 Task: Look for space in Kafr Şaqr, Egypt from 22nd June, 2023 to 30th June, 2023 for 2 adults in price range Rs.7000 to Rs.15000. Place can be entire place with 1  bedroom having 1 bed and 1 bathroom. Property type can be house, flat, guest house, hotel. Booking option can be shelf check-in. Required host language is English.
Action: Mouse moved to (488, 99)
Screenshot: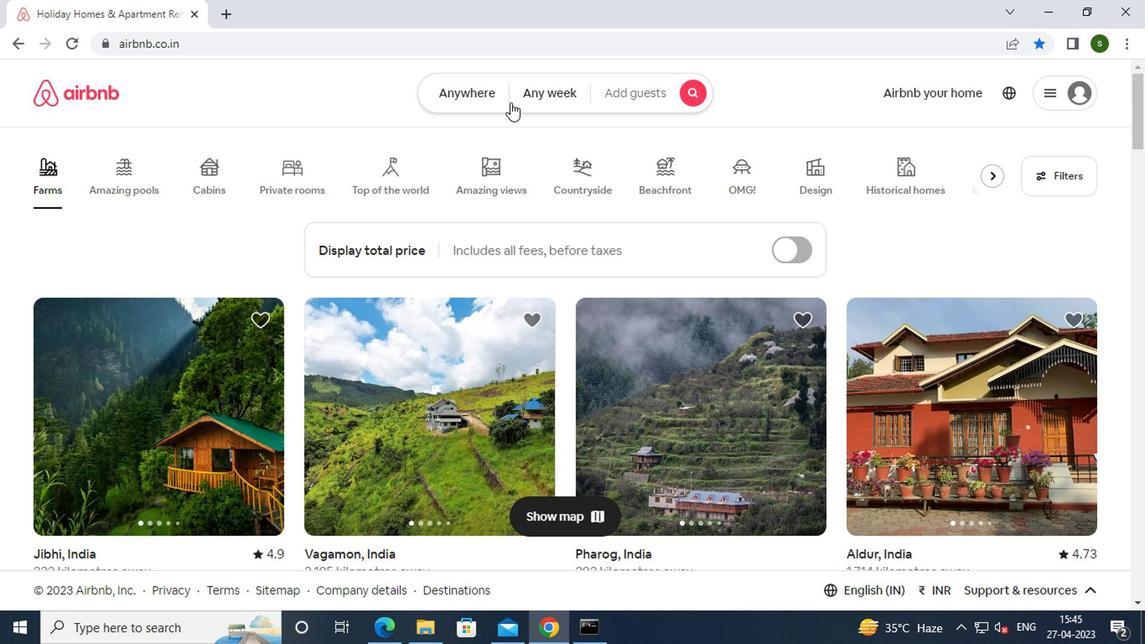 
Action: Mouse pressed left at (488, 99)
Screenshot: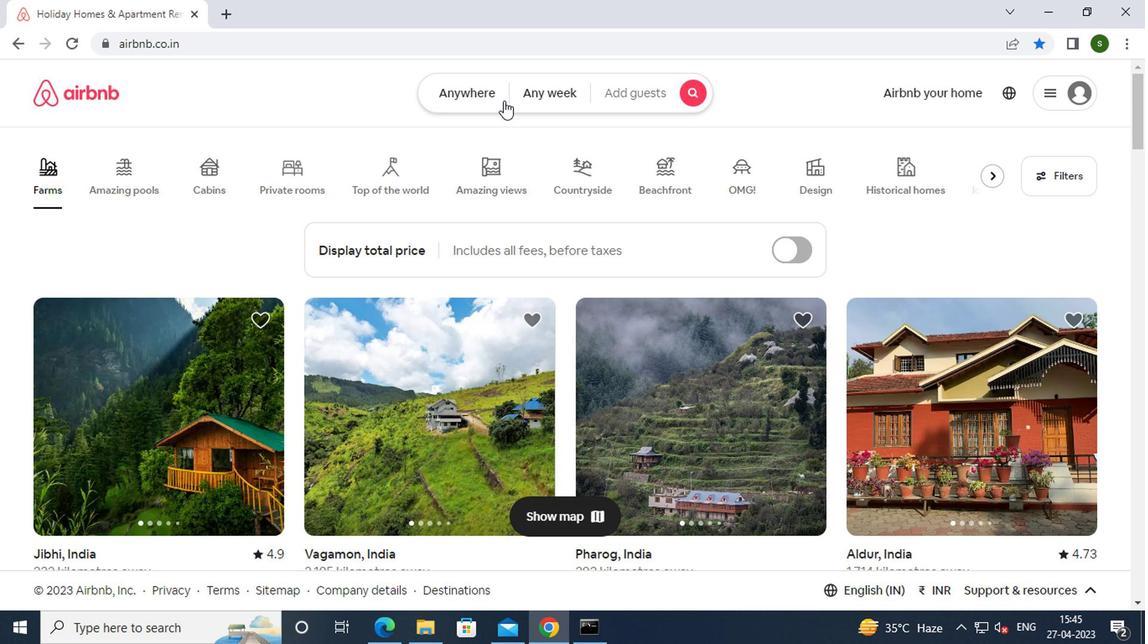 
Action: Mouse moved to (406, 156)
Screenshot: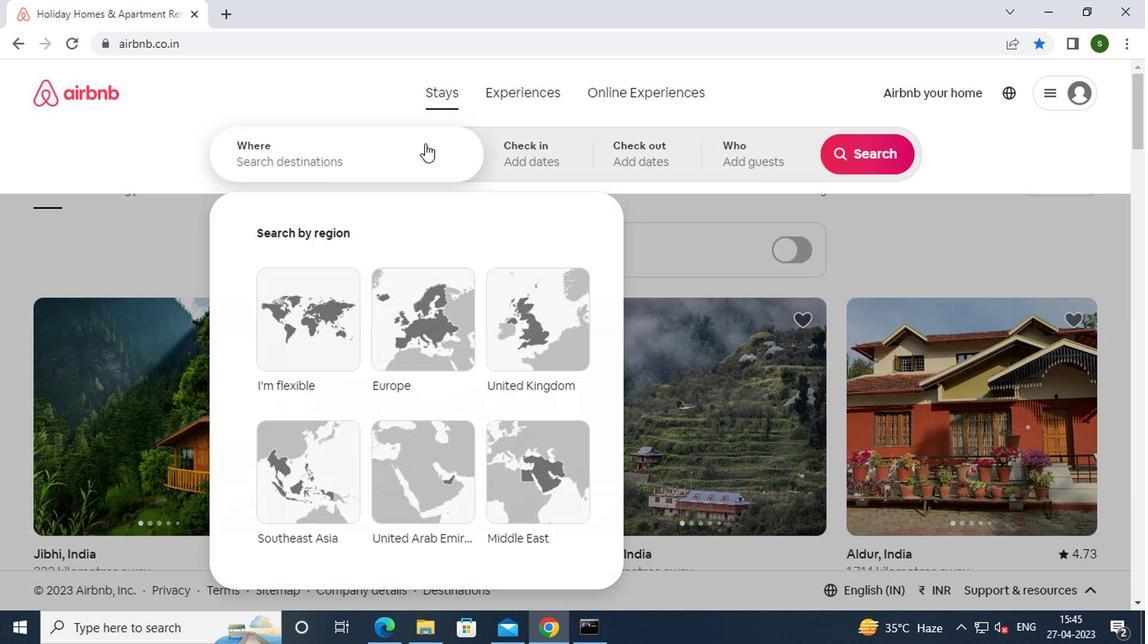 
Action: Mouse pressed left at (406, 156)
Screenshot: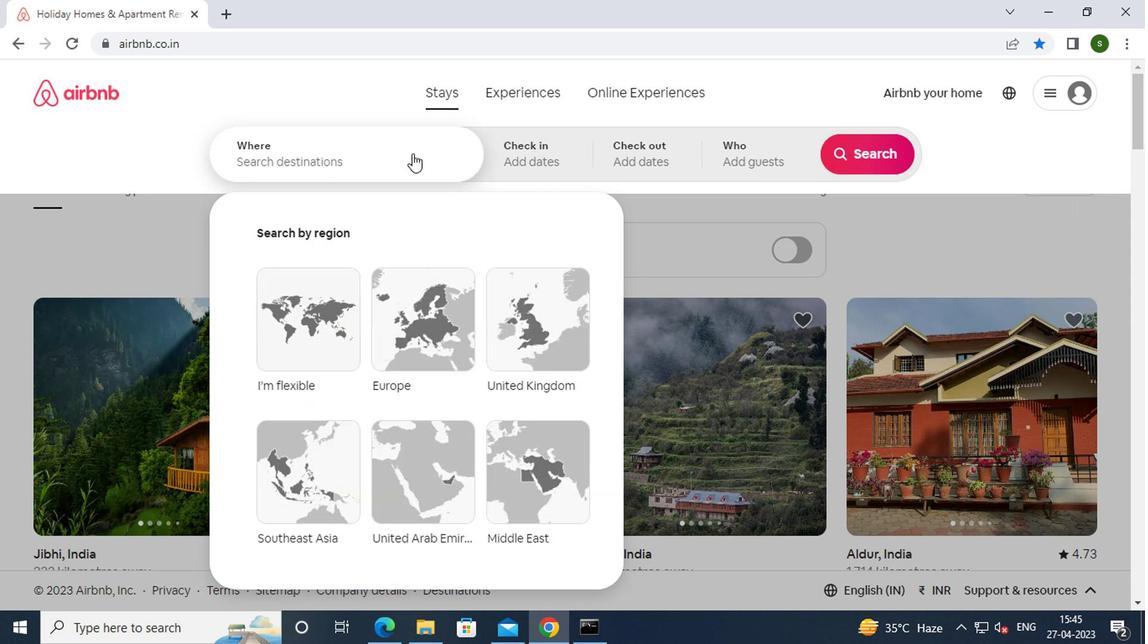 
Action: Key pressed k<Key.caps_lock>afr<Key.space><Key.caps_lock>s<Key.caps_lock>aqr
Screenshot: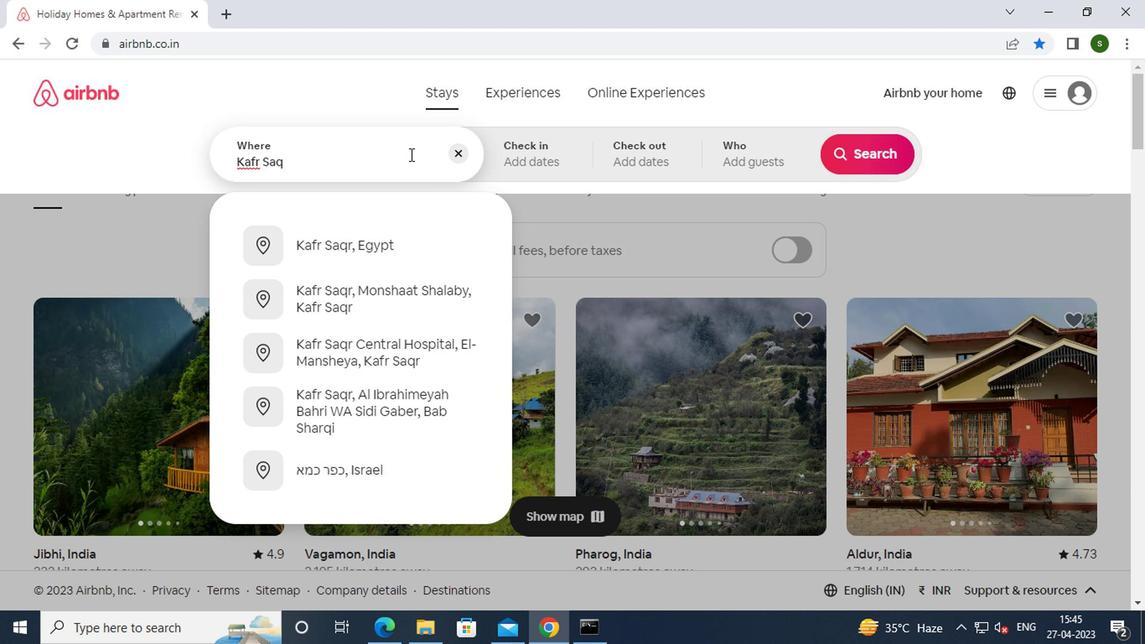 
Action: Mouse moved to (451, 250)
Screenshot: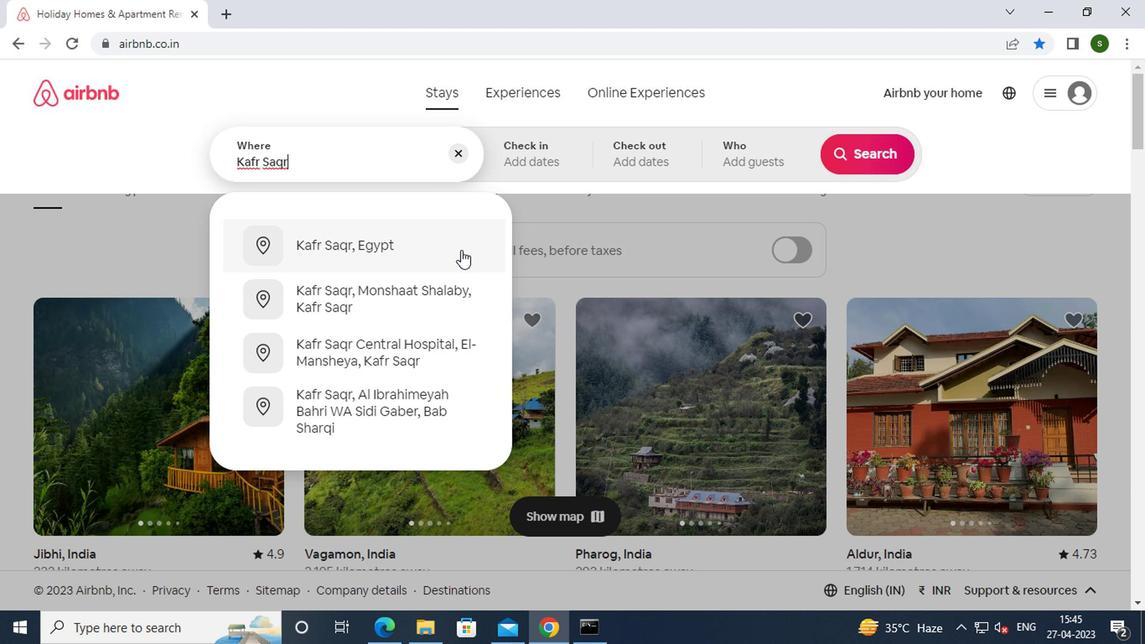 
Action: Mouse pressed left at (451, 250)
Screenshot: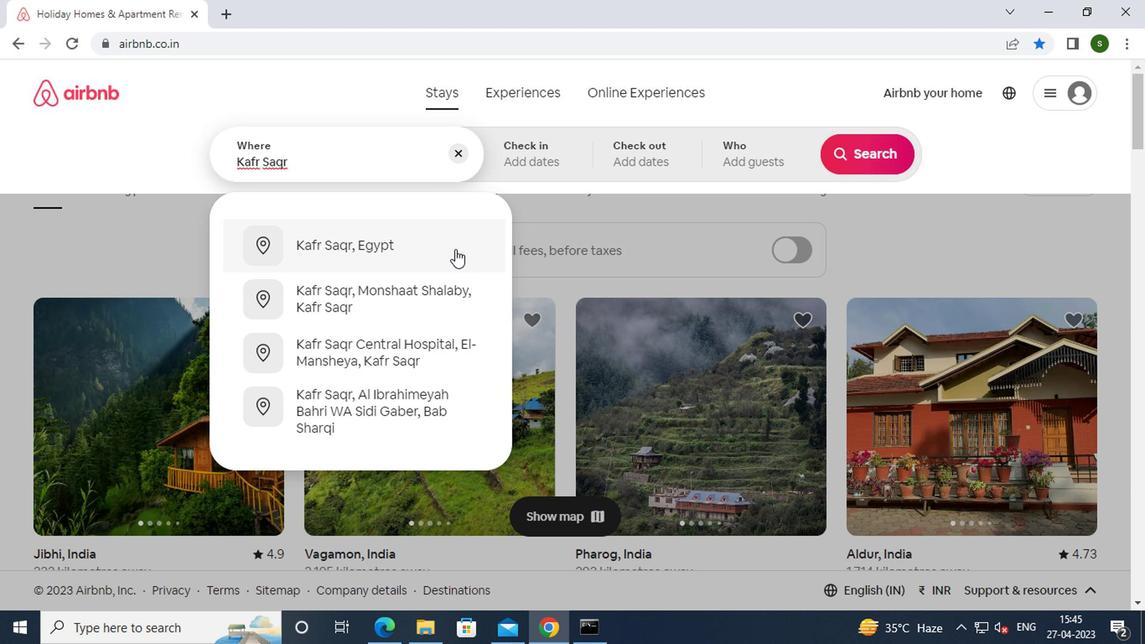 
Action: Mouse moved to (855, 283)
Screenshot: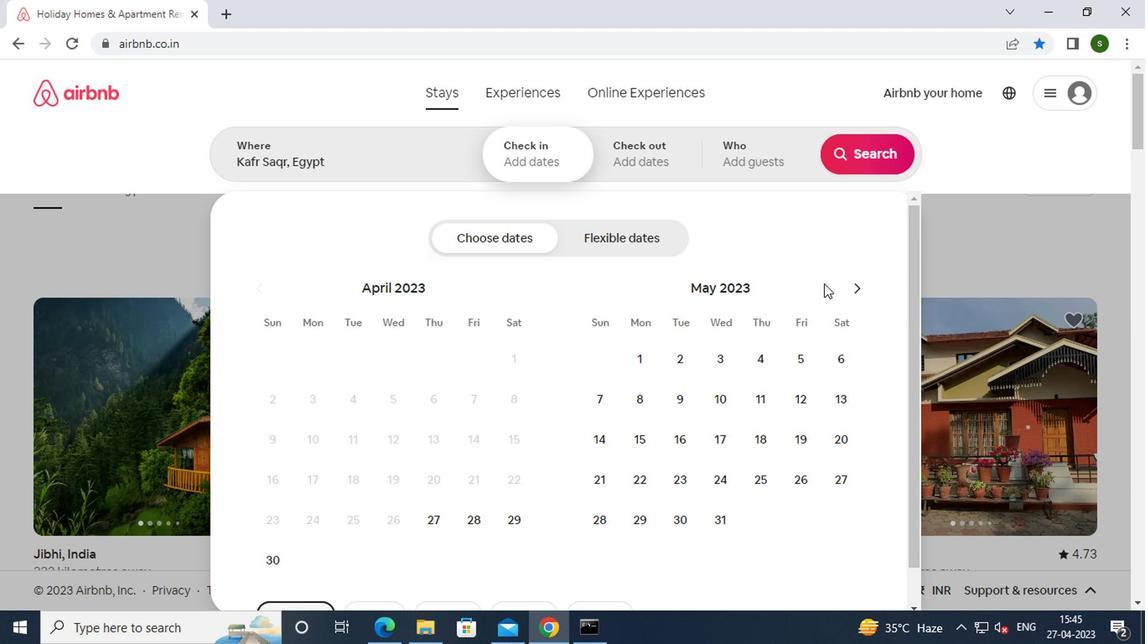 
Action: Mouse pressed left at (855, 283)
Screenshot: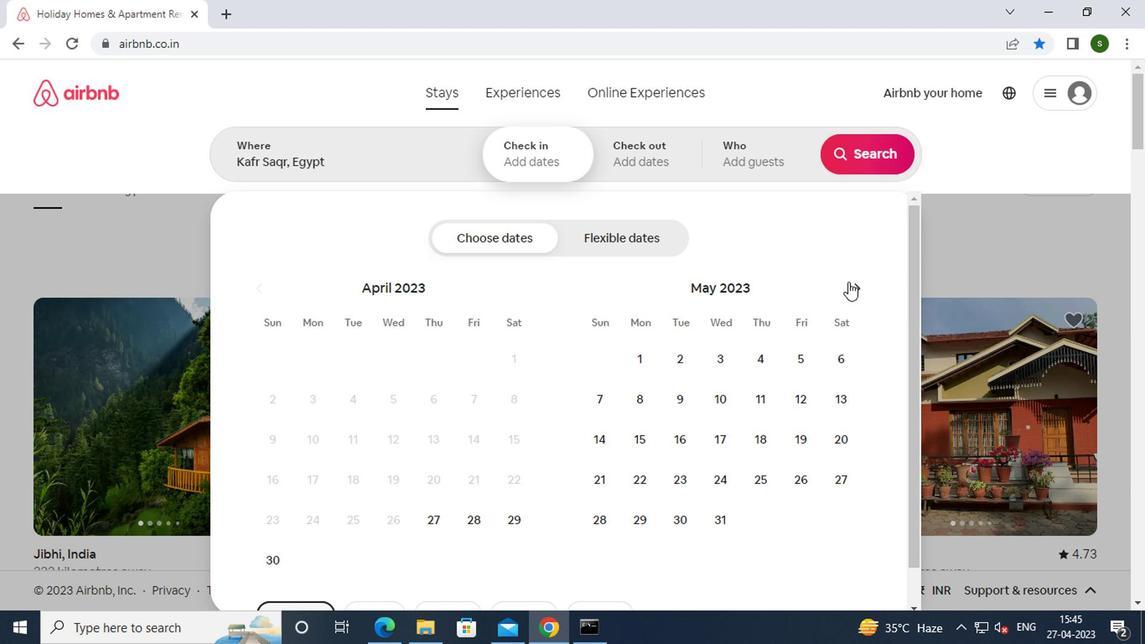 
Action: Mouse moved to (762, 473)
Screenshot: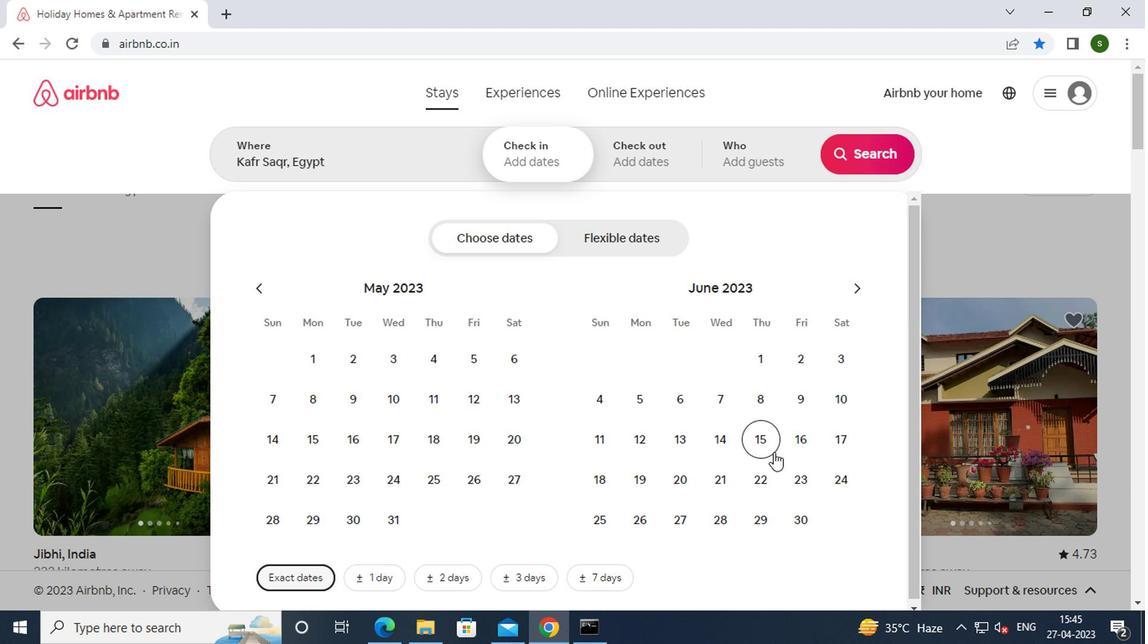 
Action: Mouse pressed left at (762, 473)
Screenshot: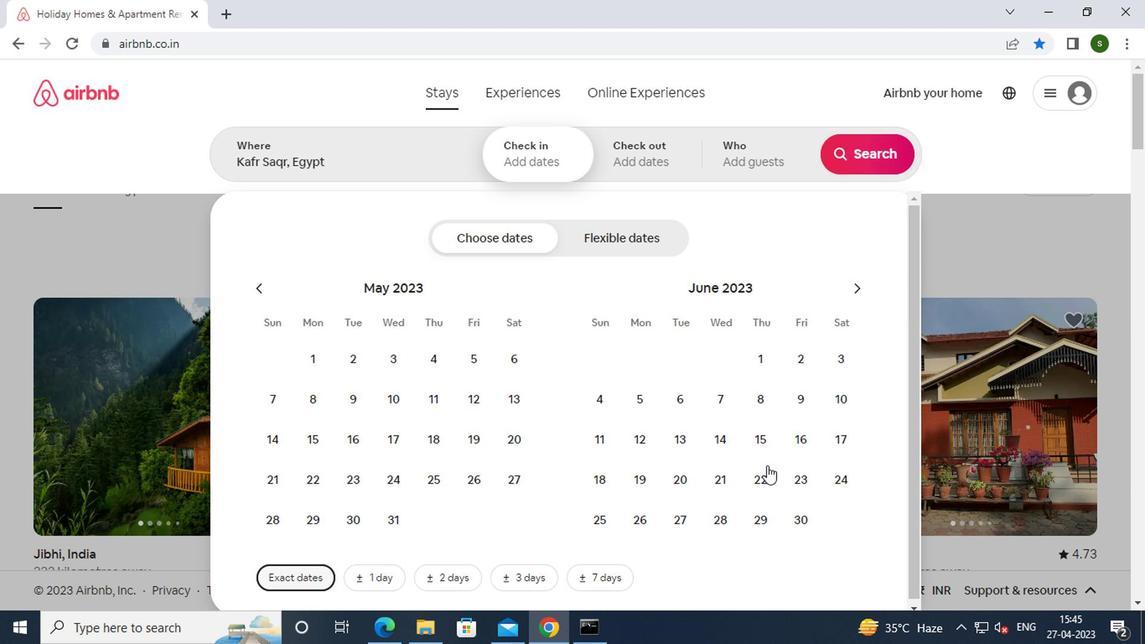 
Action: Mouse moved to (803, 517)
Screenshot: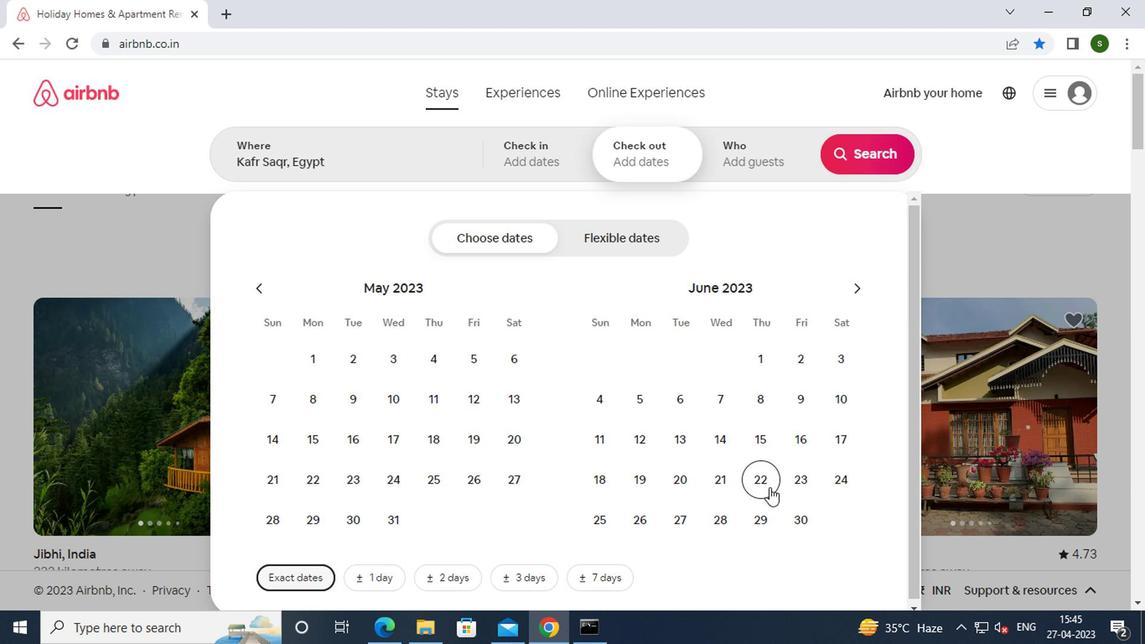 
Action: Mouse pressed left at (803, 517)
Screenshot: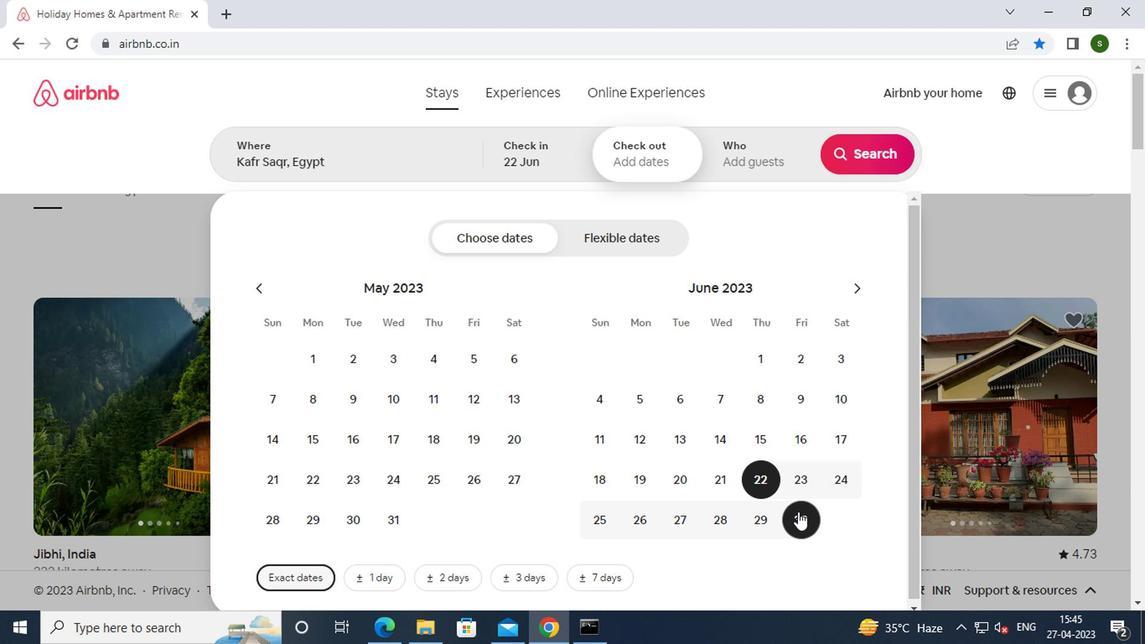 
Action: Mouse moved to (758, 162)
Screenshot: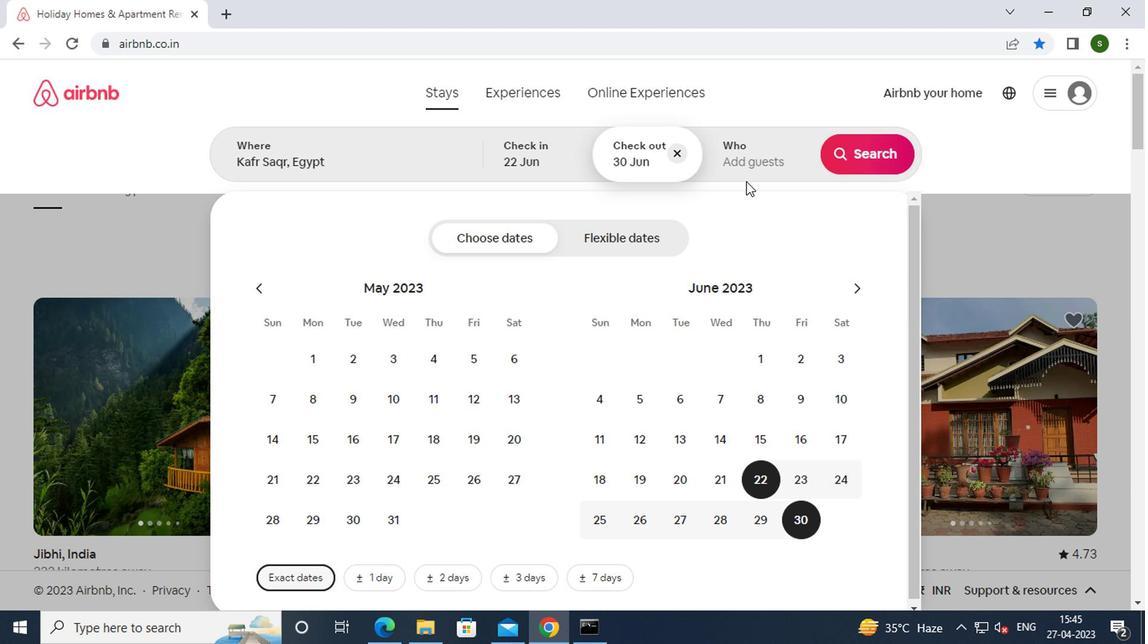 
Action: Mouse pressed left at (758, 162)
Screenshot: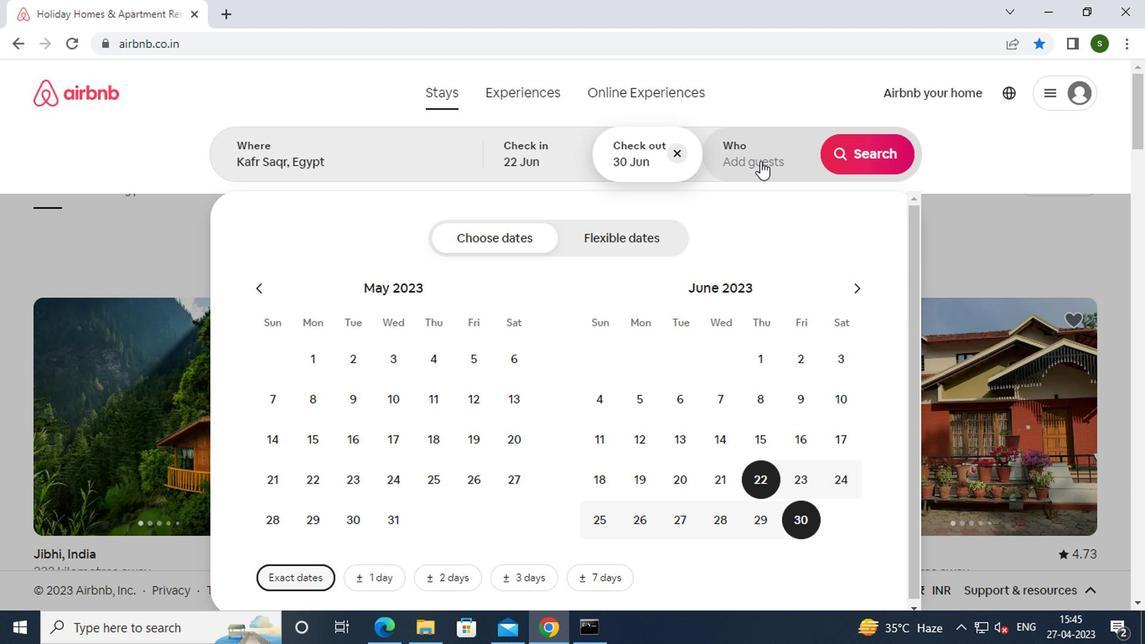
Action: Mouse moved to (878, 246)
Screenshot: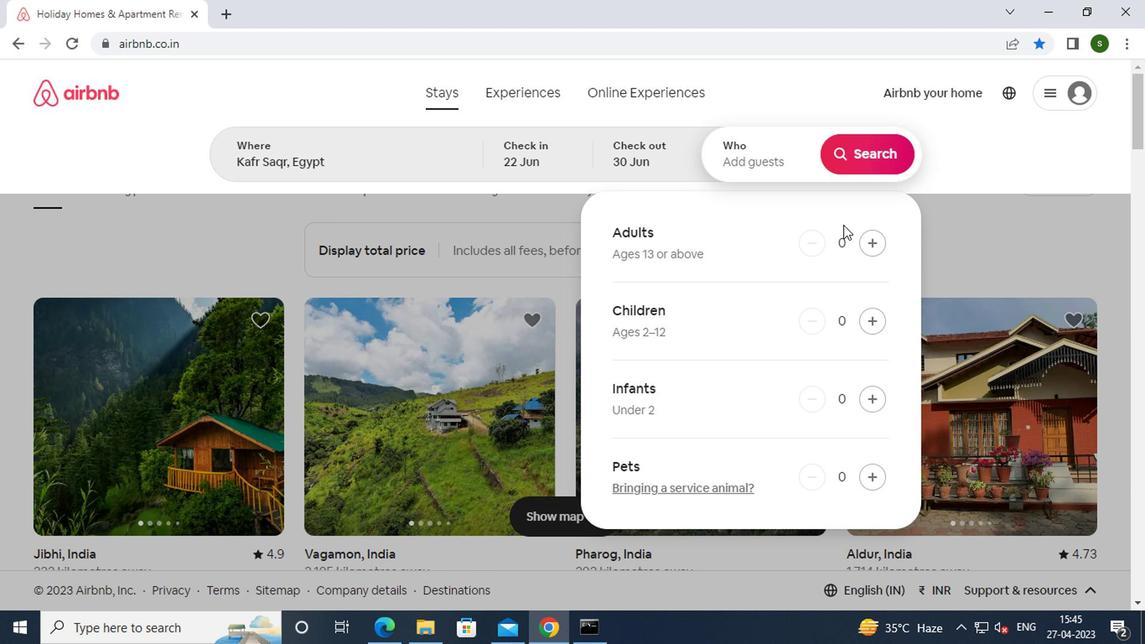 
Action: Mouse pressed left at (878, 246)
Screenshot: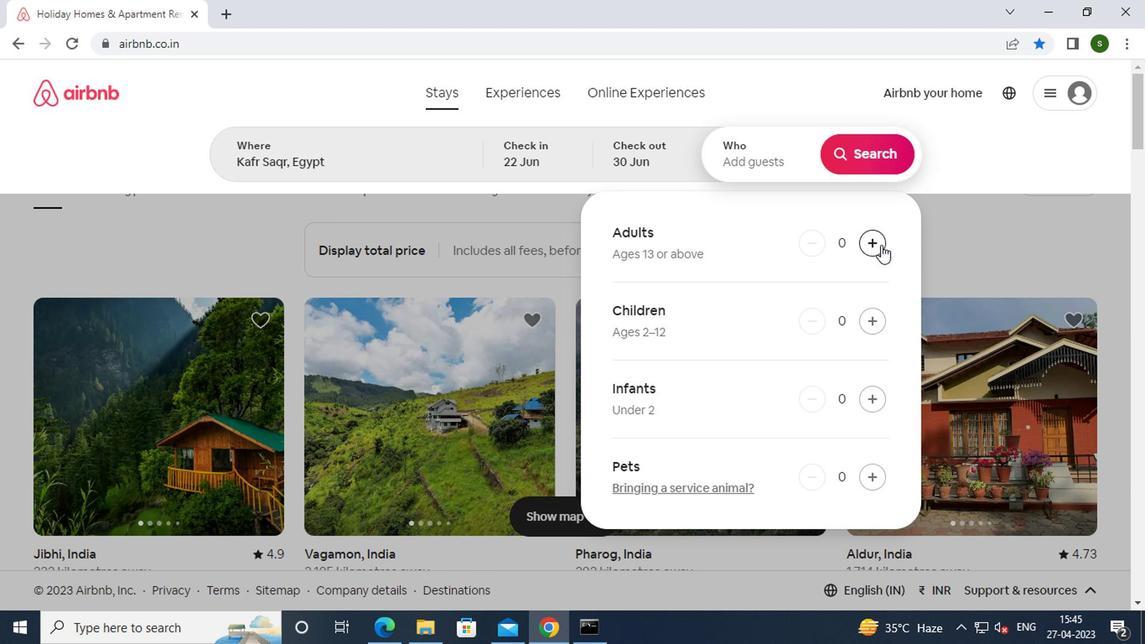 
Action: Mouse pressed left at (878, 246)
Screenshot: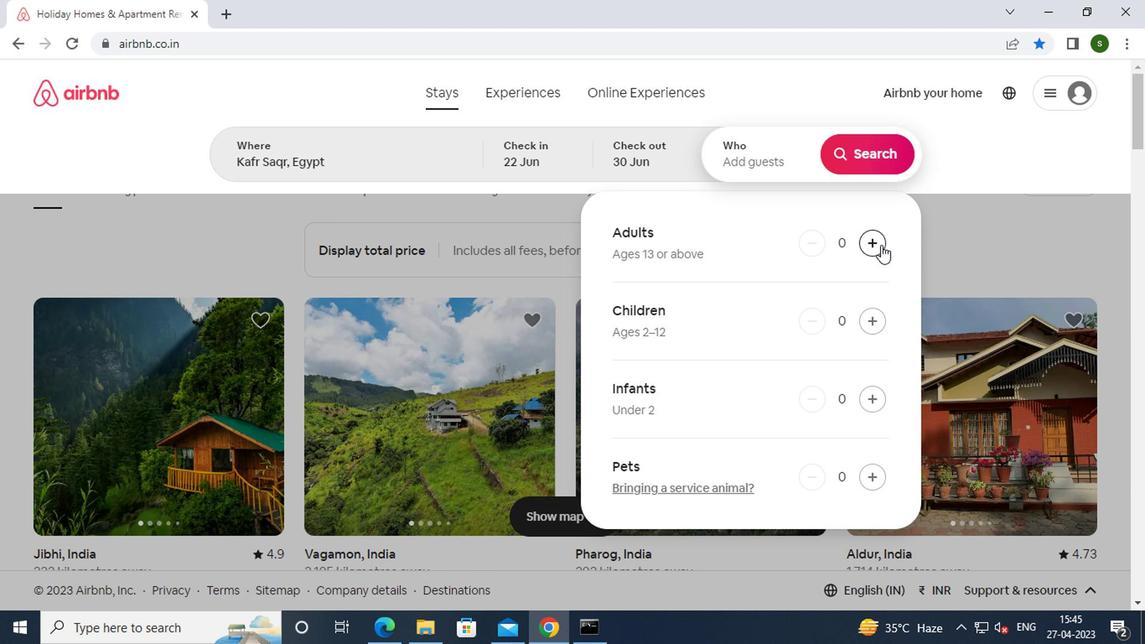 
Action: Mouse moved to (857, 142)
Screenshot: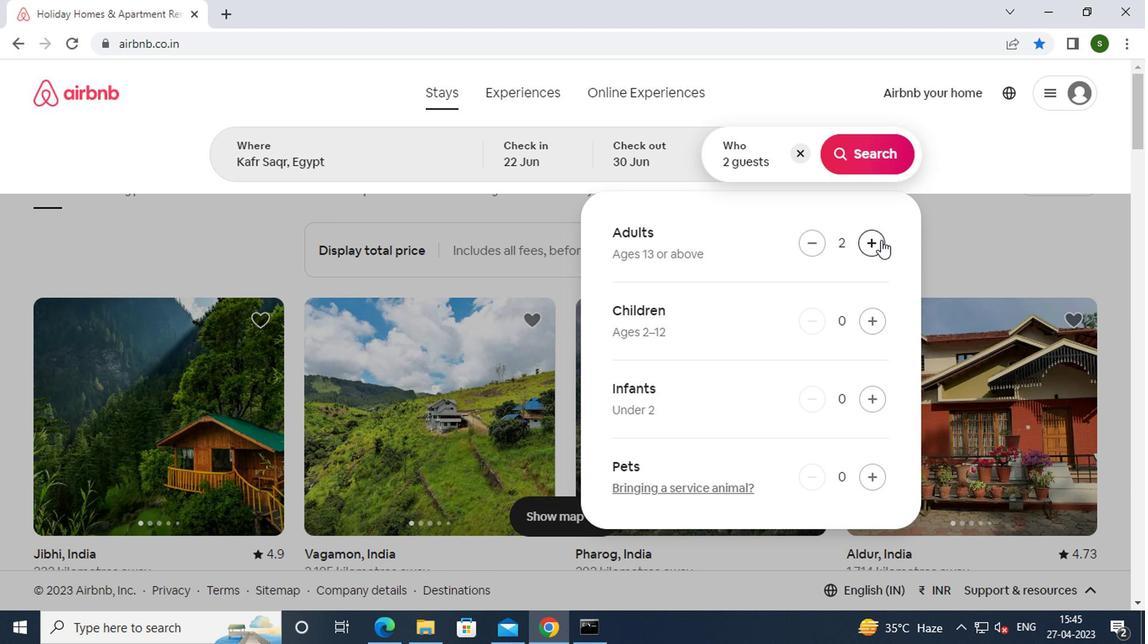 
Action: Mouse pressed left at (857, 142)
Screenshot: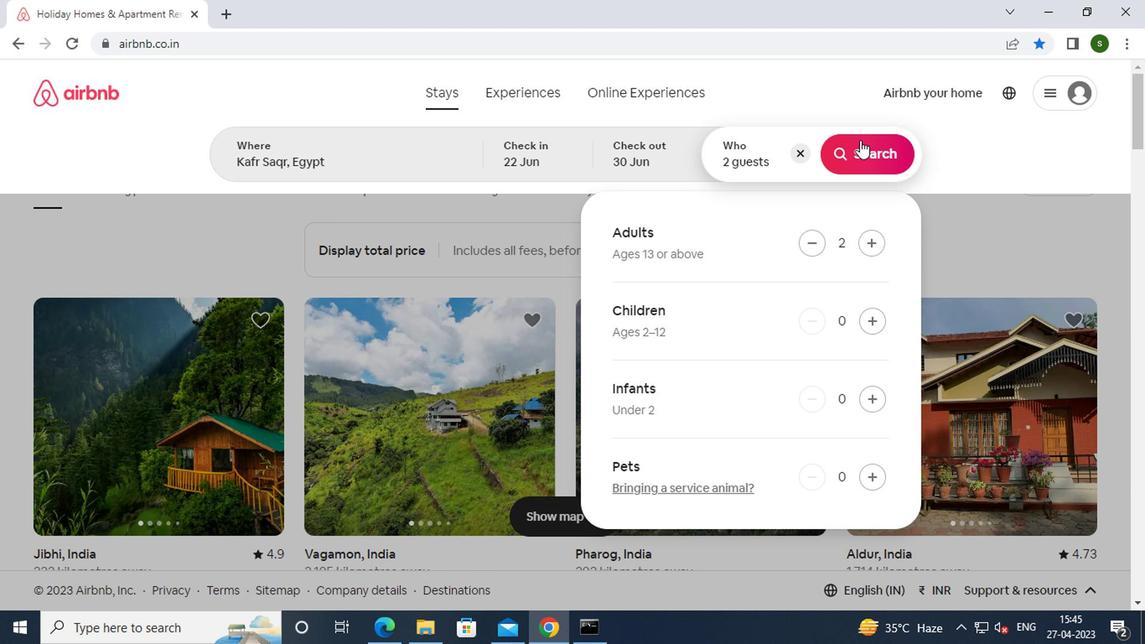 
Action: Mouse moved to (1052, 167)
Screenshot: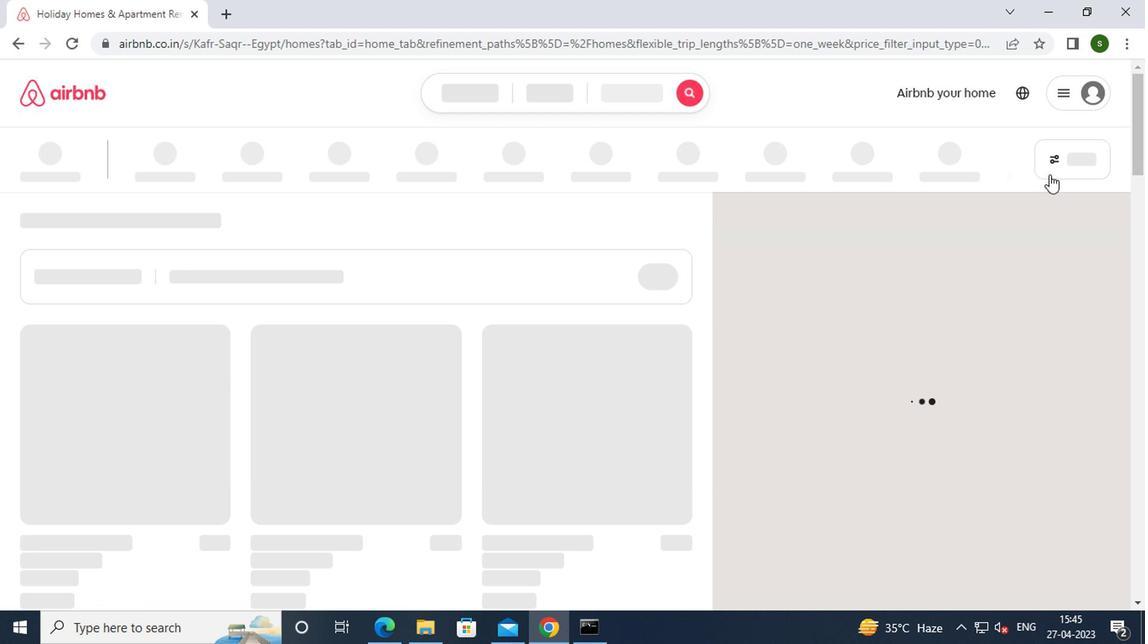 
Action: Mouse pressed left at (1052, 167)
Screenshot: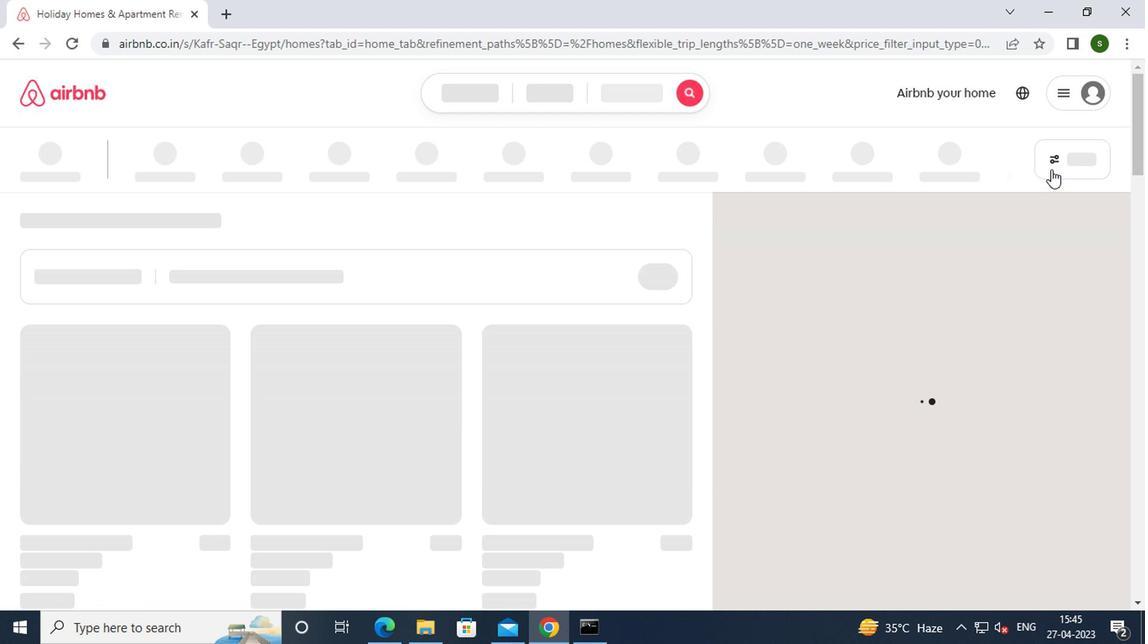 
Action: Mouse moved to (470, 365)
Screenshot: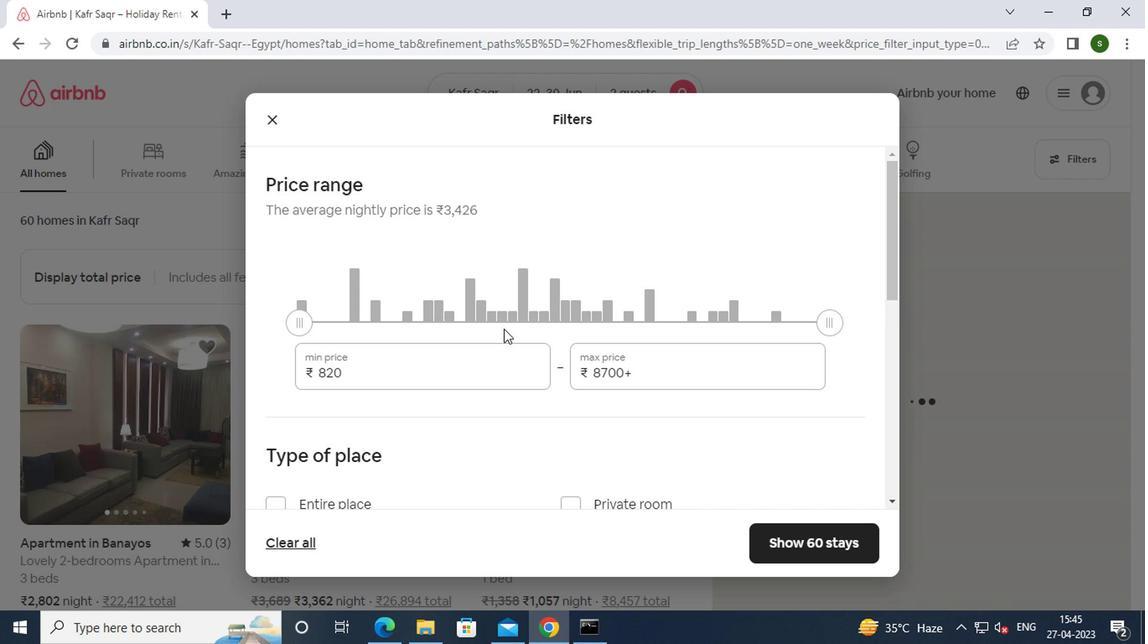 
Action: Mouse pressed left at (470, 365)
Screenshot: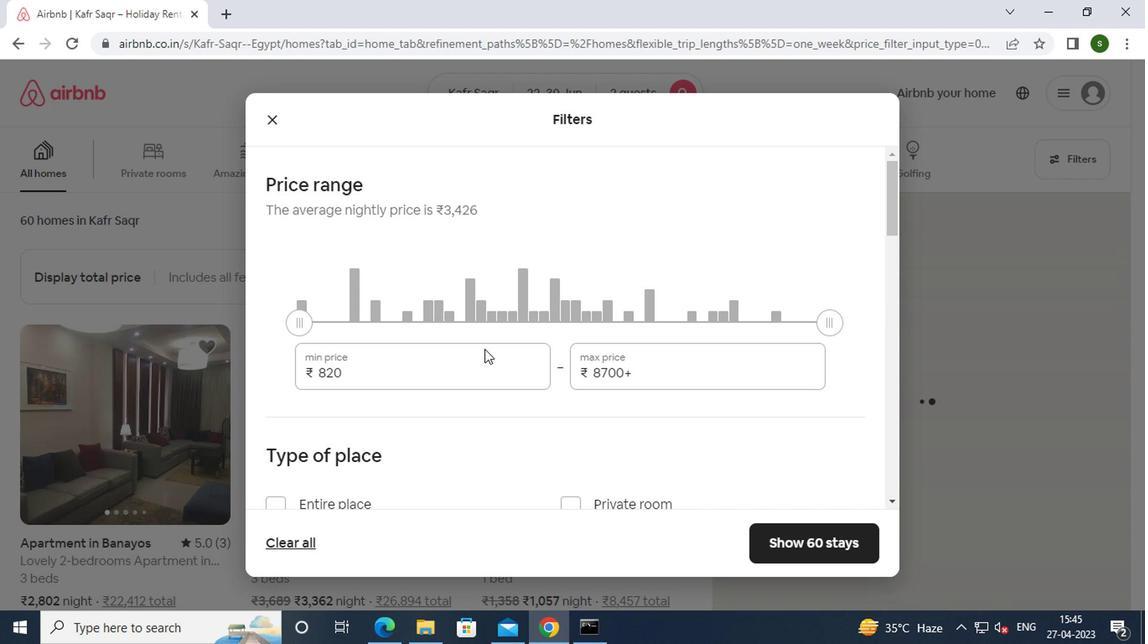 
Action: Key pressed <Key.backspace><Key.backspace><Key.backspace><Key.backspace><Key.backspace>7000
Screenshot: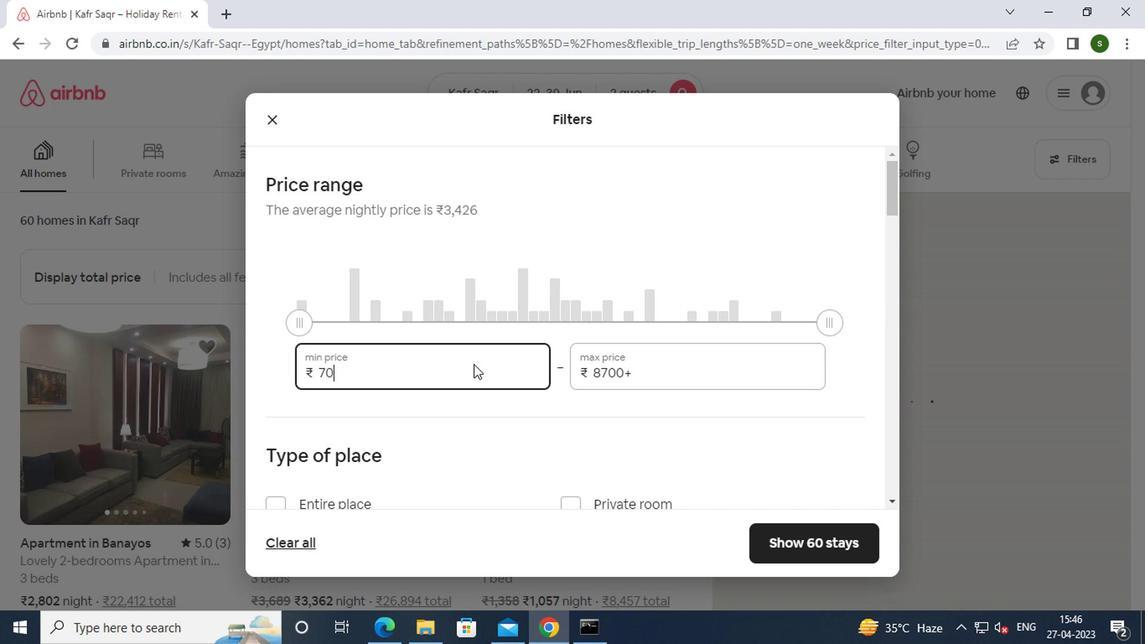 
Action: Mouse moved to (641, 372)
Screenshot: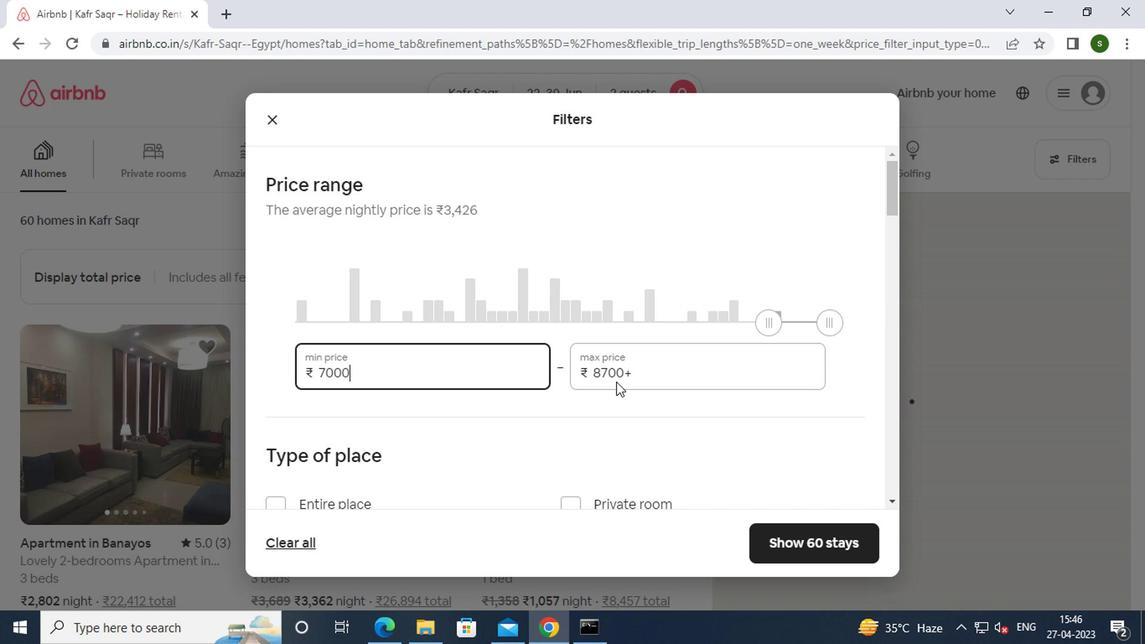
Action: Mouse pressed left at (641, 372)
Screenshot: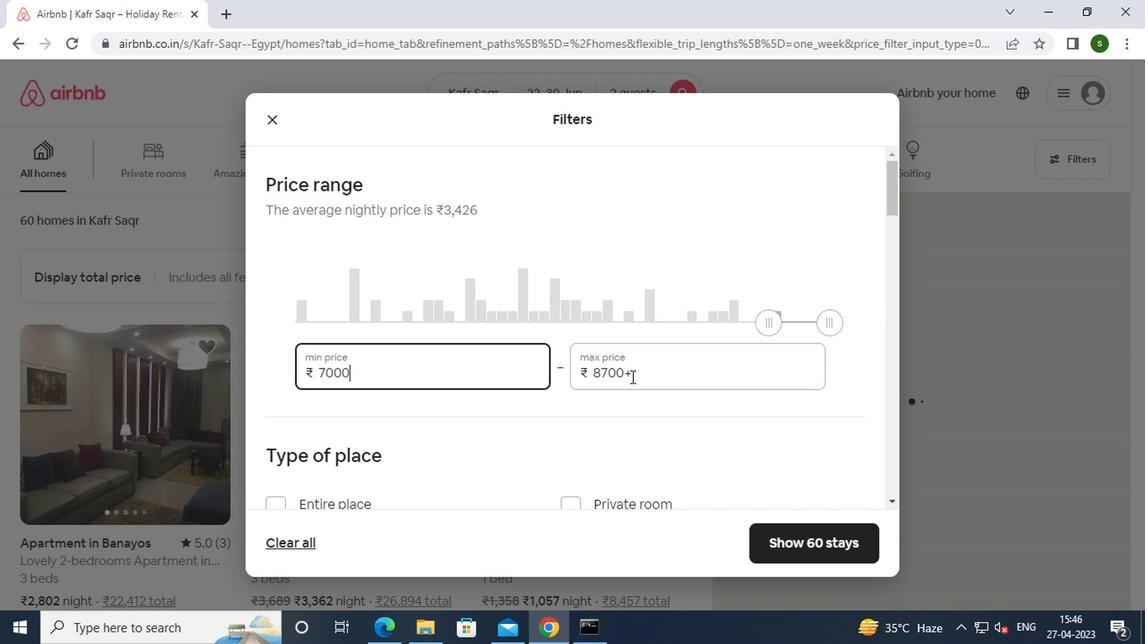 
Action: Key pressed <Key.backspace><Key.backspace><Key.backspace><Key.backspace><Key.backspace><Key.backspace><Key.backspace><Key.backspace><Key.backspace>15000
Screenshot: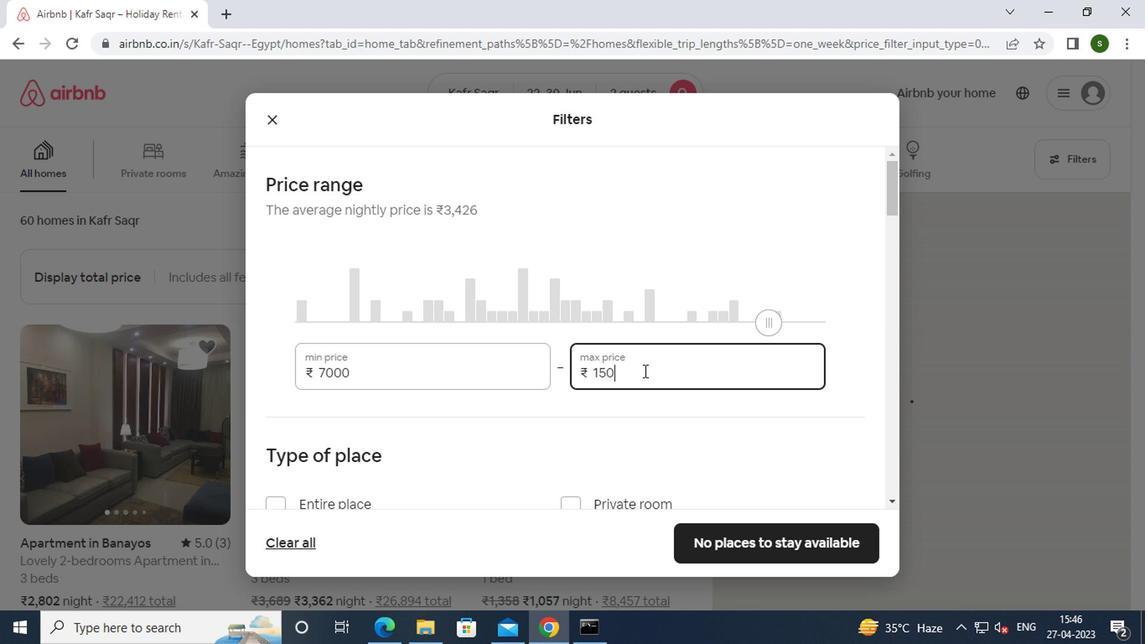 
Action: Mouse moved to (481, 343)
Screenshot: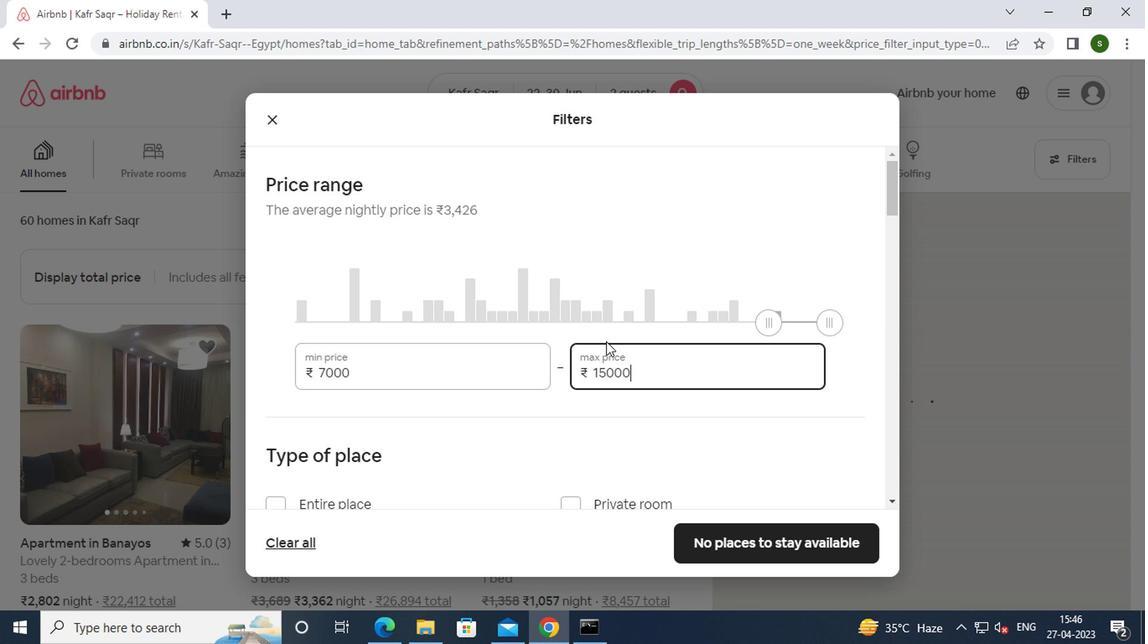 
Action: Mouse scrolled (481, 341) with delta (0, -1)
Screenshot: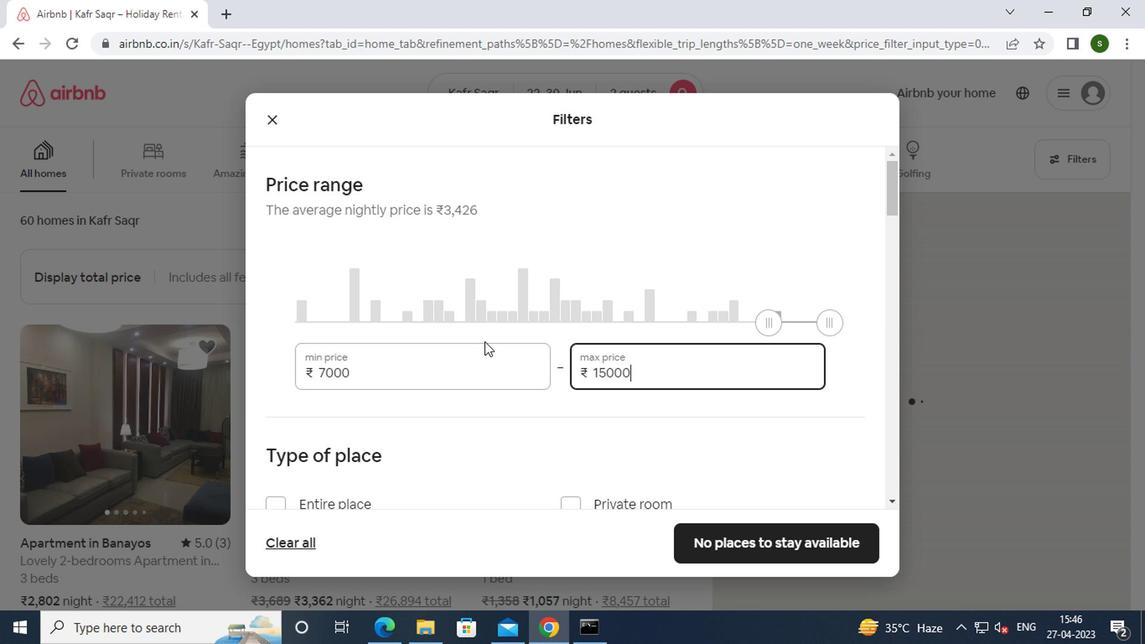 
Action: Mouse scrolled (481, 341) with delta (0, -1)
Screenshot: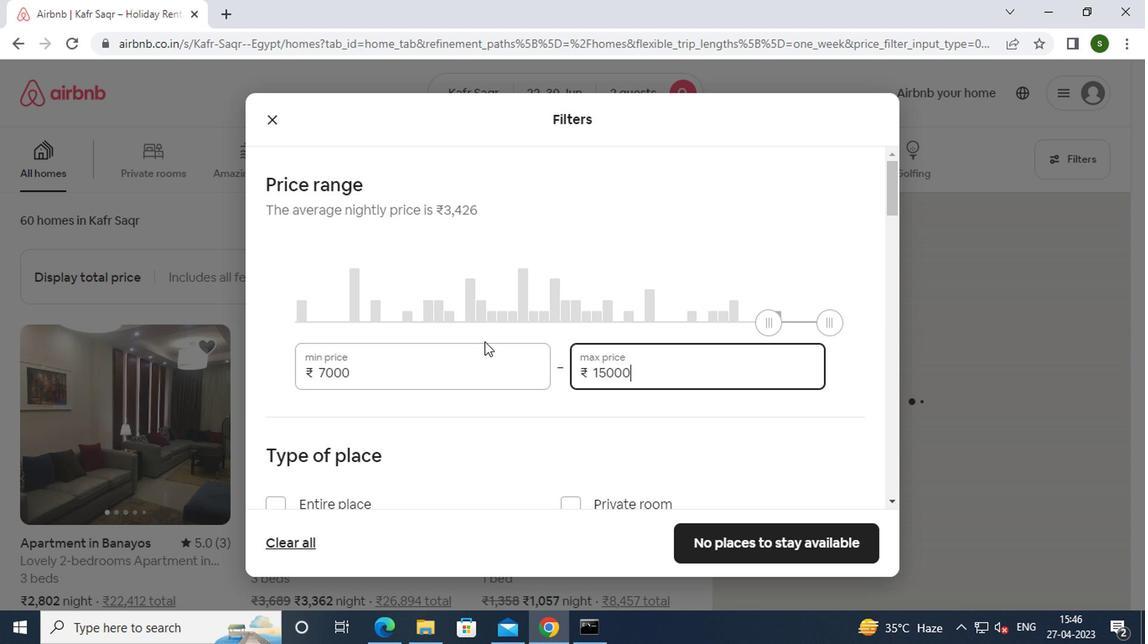
Action: Mouse scrolled (481, 341) with delta (0, -1)
Screenshot: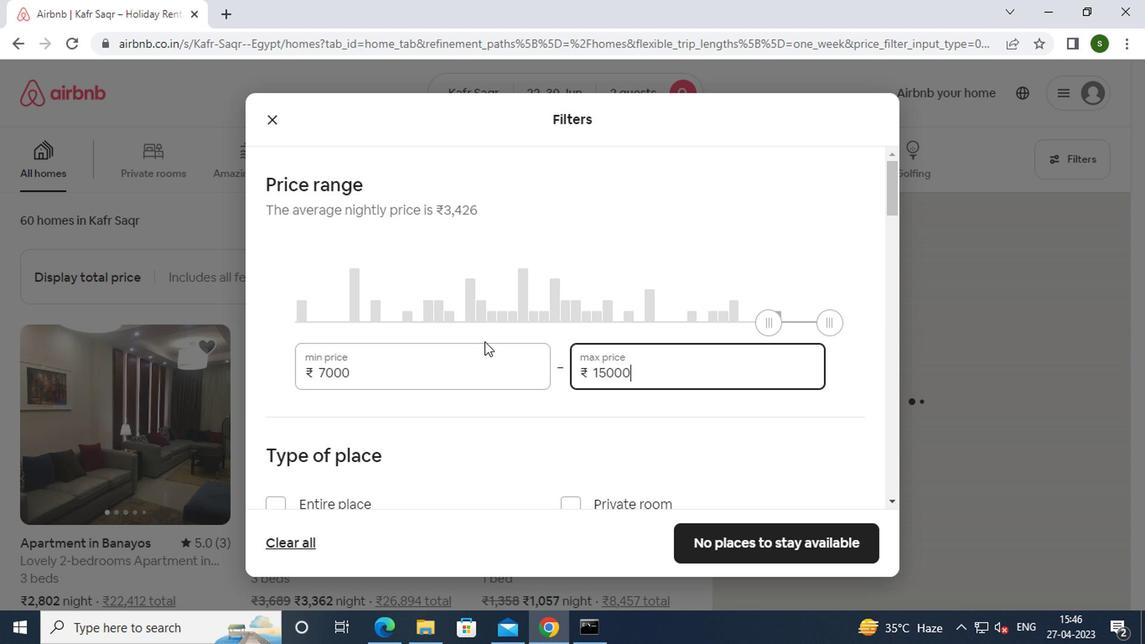 
Action: Mouse moved to (358, 266)
Screenshot: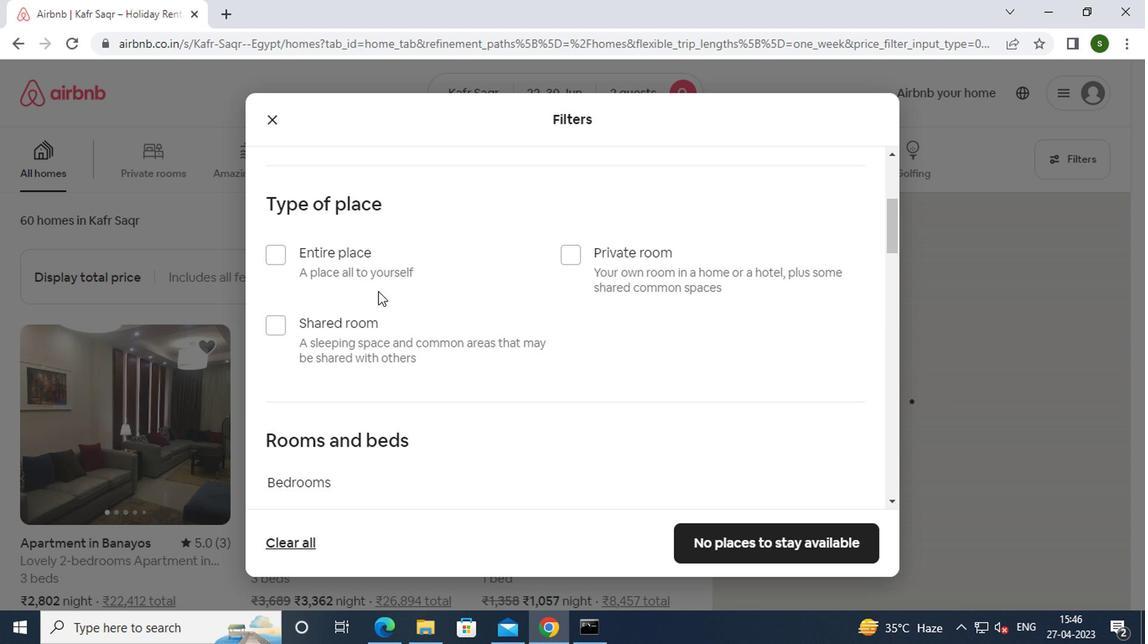
Action: Mouse pressed left at (358, 266)
Screenshot: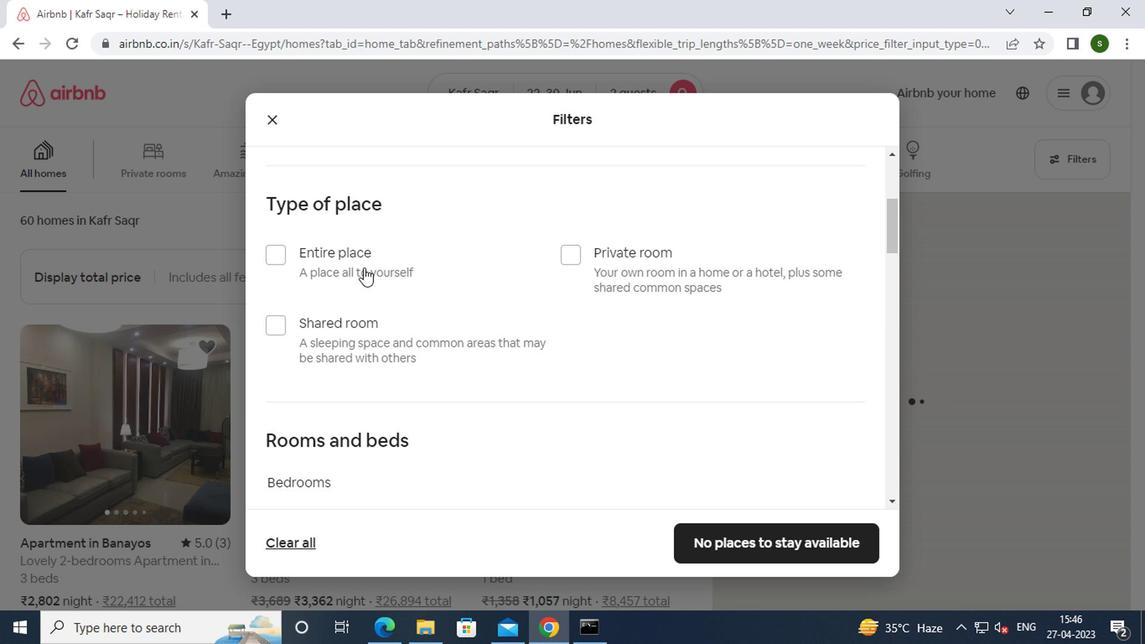 
Action: Mouse moved to (379, 263)
Screenshot: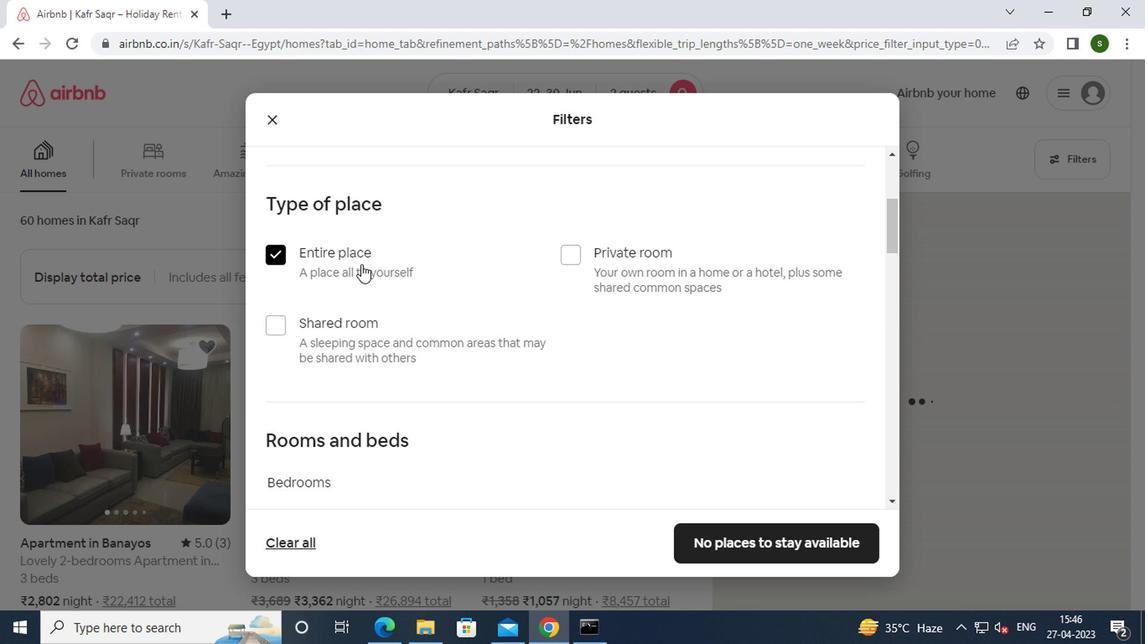 
Action: Mouse scrolled (379, 262) with delta (0, 0)
Screenshot: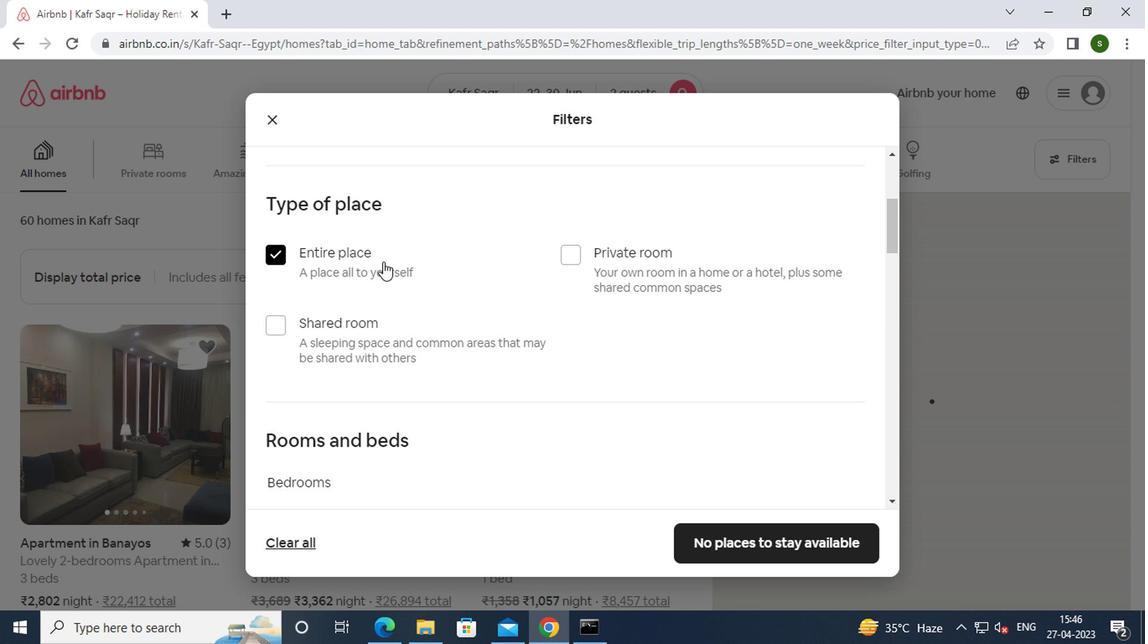 
Action: Mouse scrolled (379, 262) with delta (0, 0)
Screenshot: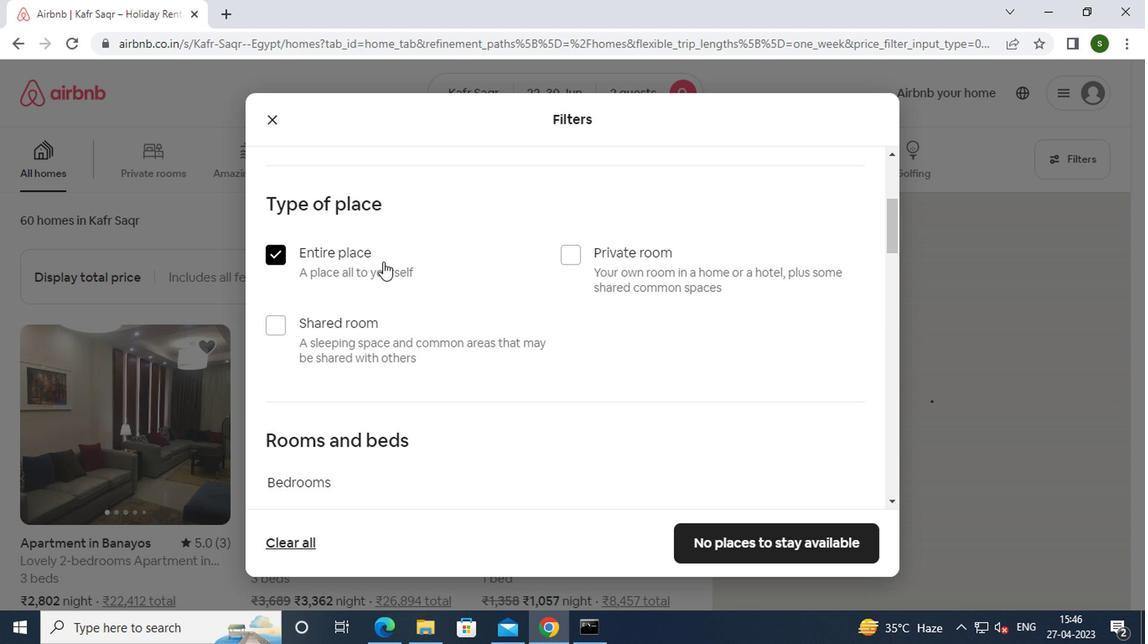 
Action: Mouse scrolled (379, 262) with delta (0, 0)
Screenshot: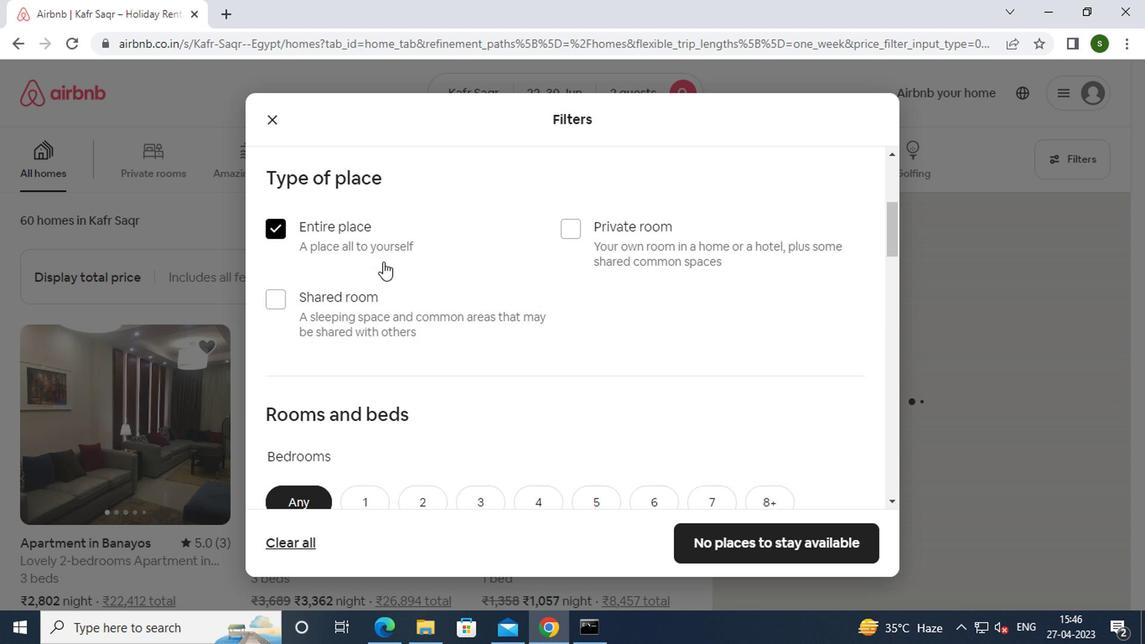 
Action: Mouse moved to (372, 275)
Screenshot: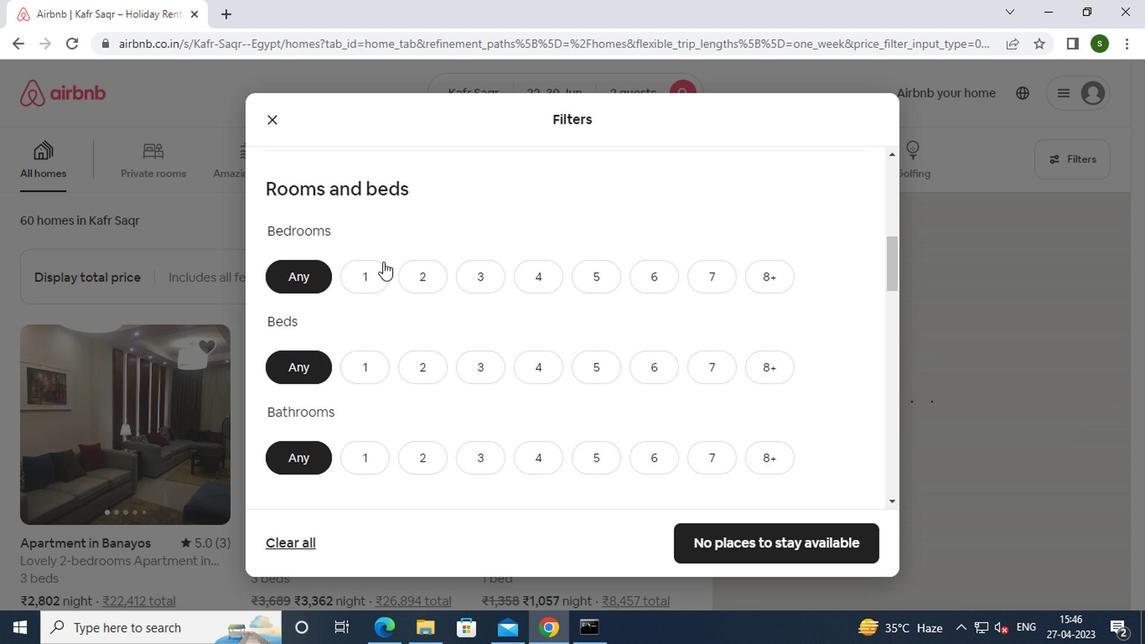 
Action: Mouse pressed left at (372, 275)
Screenshot: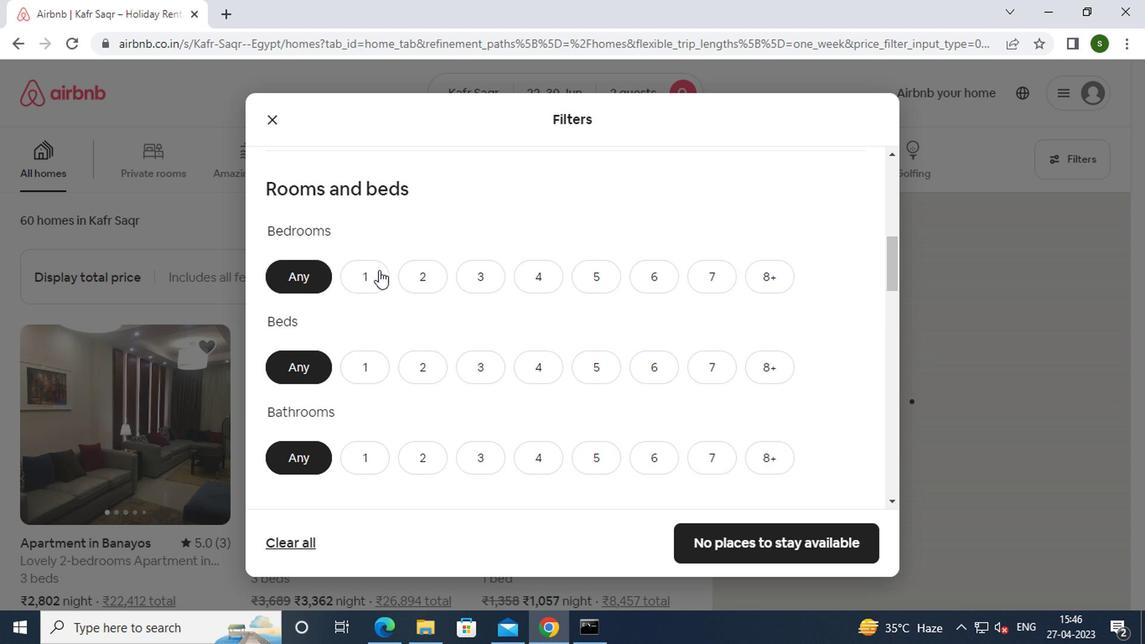 
Action: Mouse moved to (366, 379)
Screenshot: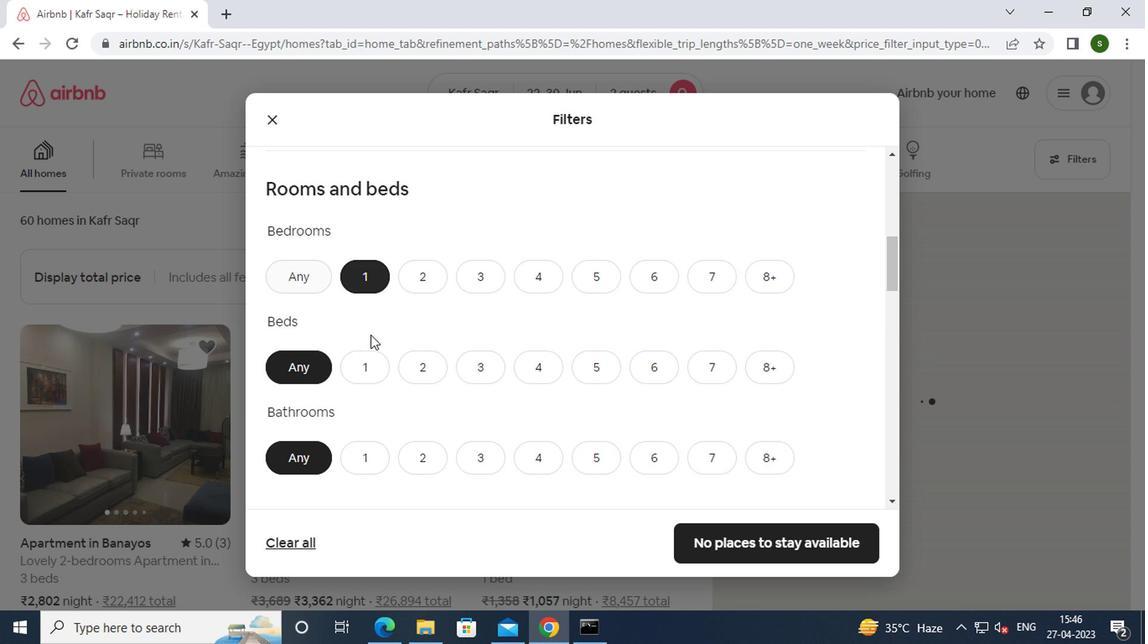 
Action: Mouse pressed left at (366, 379)
Screenshot: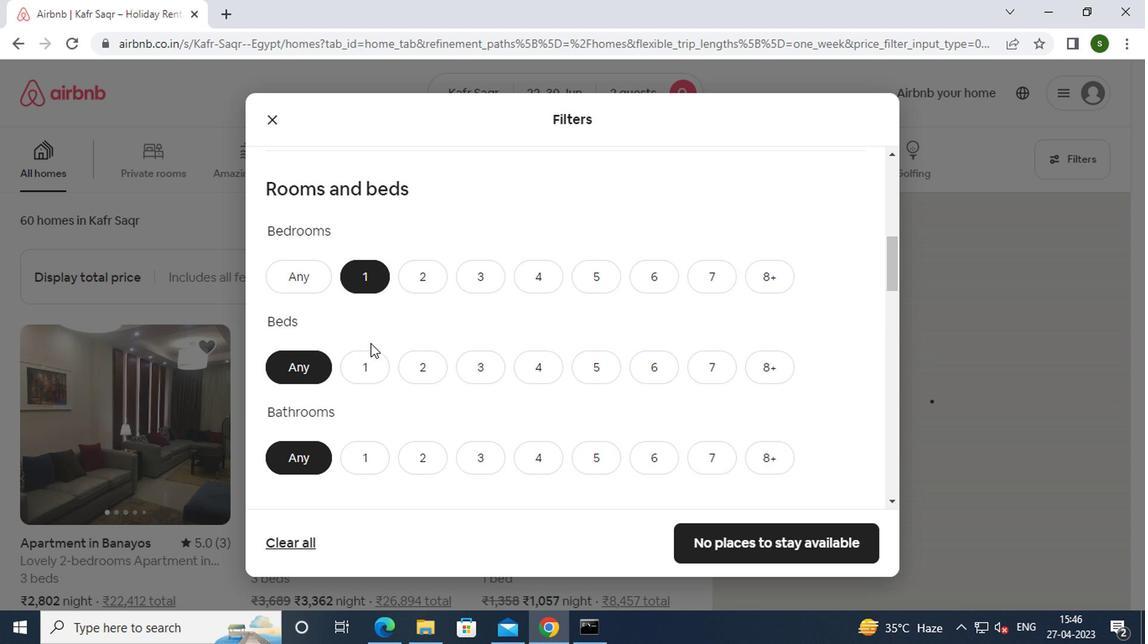 
Action: Mouse moved to (370, 454)
Screenshot: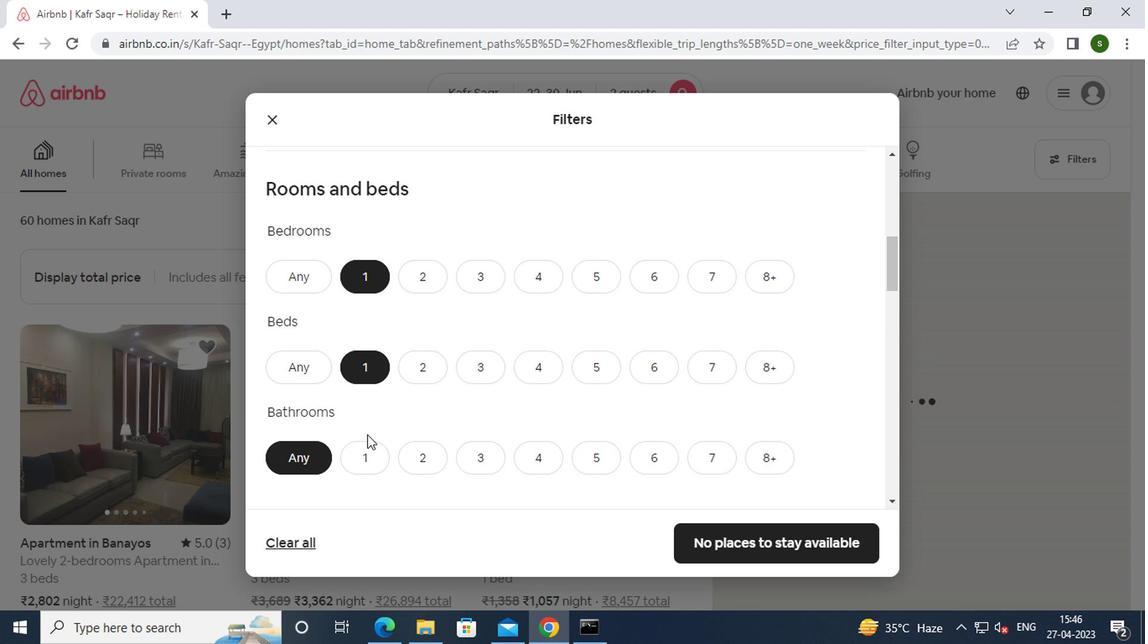 
Action: Mouse pressed left at (370, 454)
Screenshot: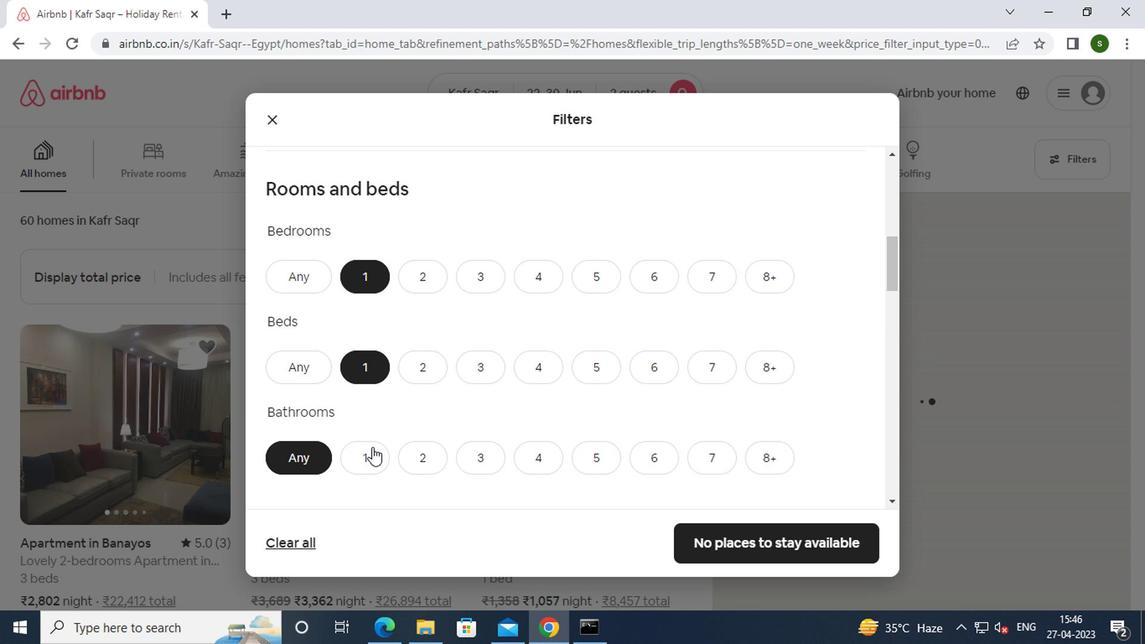
Action: Mouse moved to (502, 383)
Screenshot: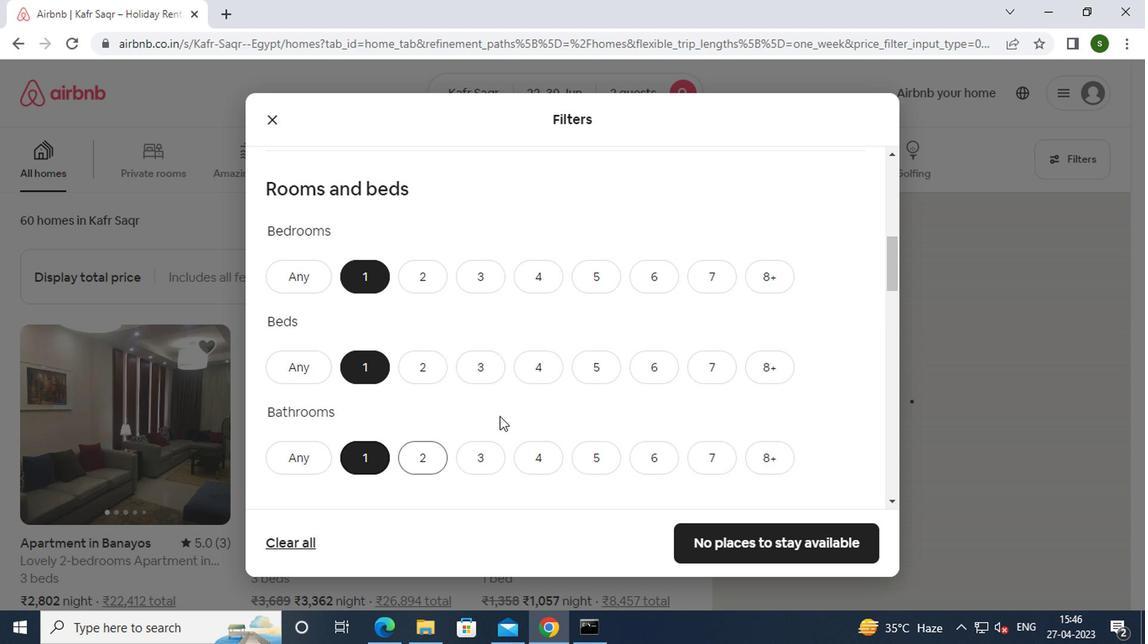 
Action: Mouse scrolled (502, 382) with delta (0, 0)
Screenshot: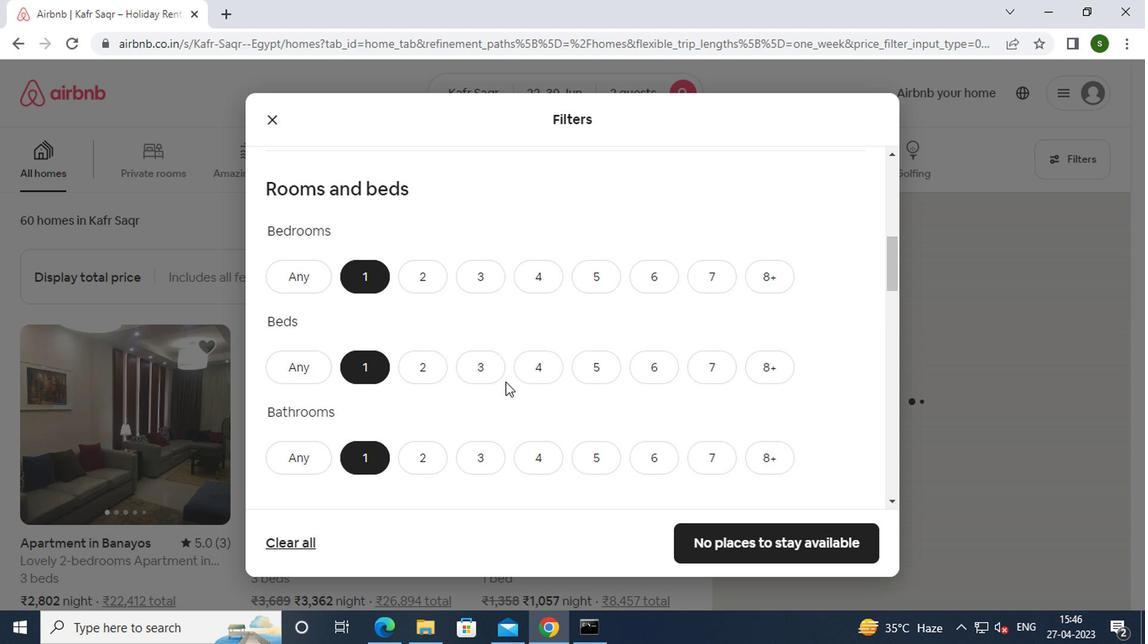 
Action: Mouse scrolled (502, 382) with delta (0, 0)
Screenshot: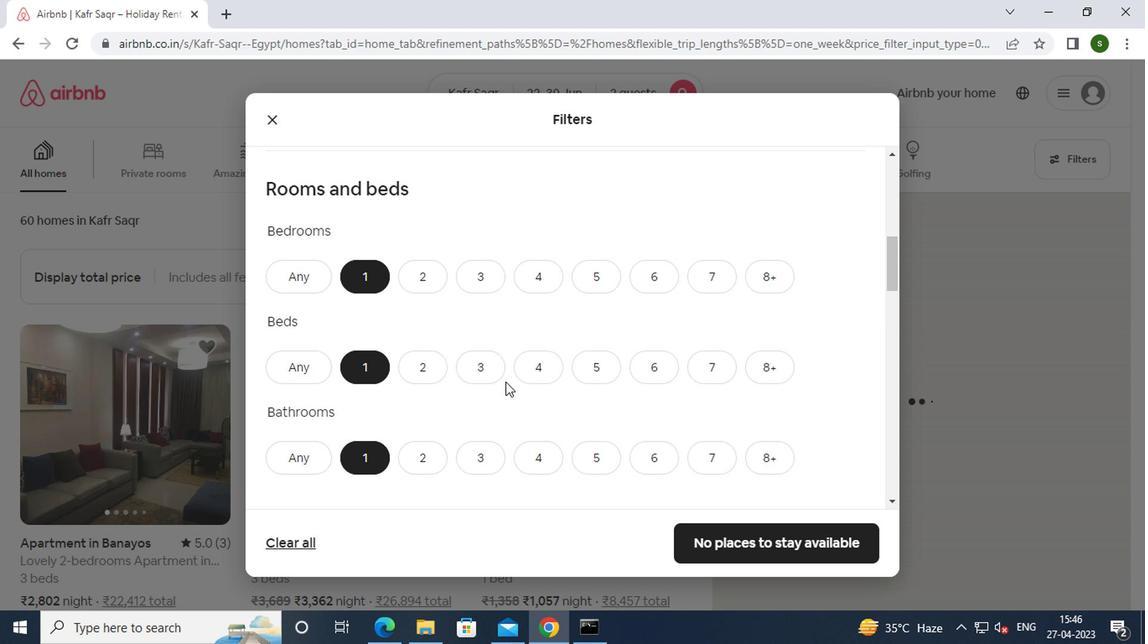 
Action: Mouse scrolled (502, 382) with delta (0, 0)
Screenshot: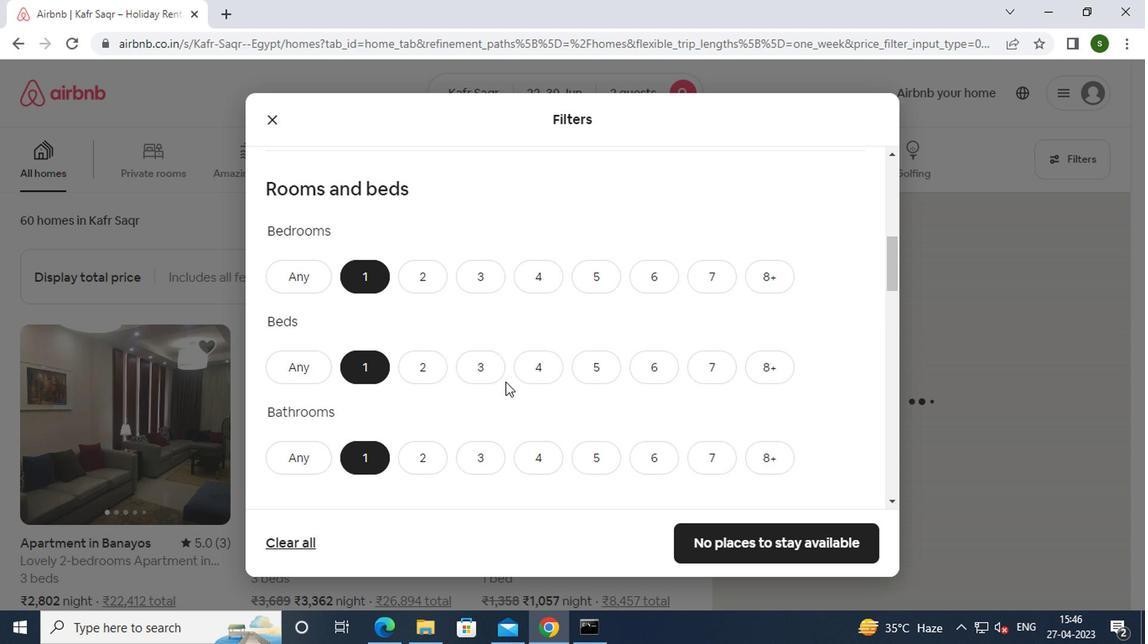 
Action: Mouse moved to (335, 384)
Screenshot: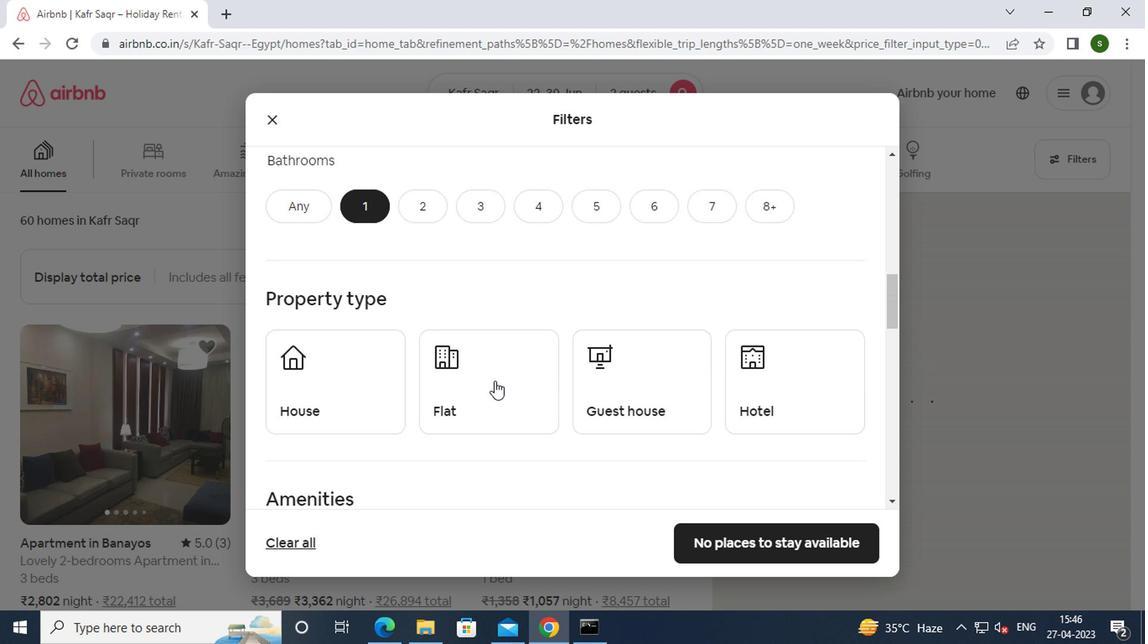 
Action: Mouse pressed left at (335, 384)
Screenshot: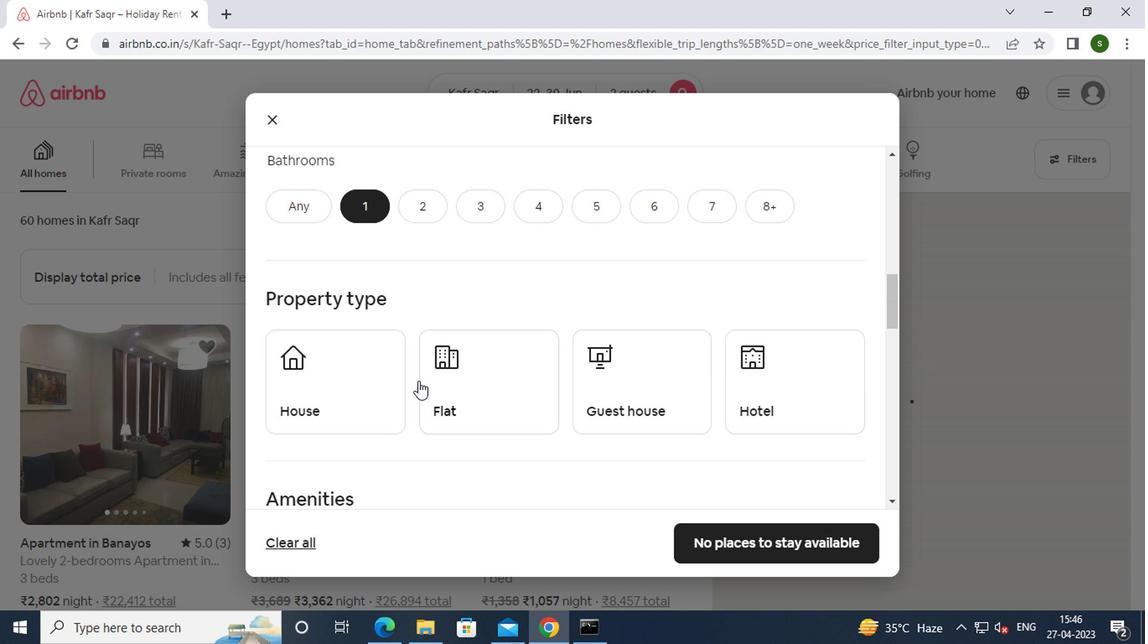 
Action: Mouse moved to (463, 387)
Screenshot: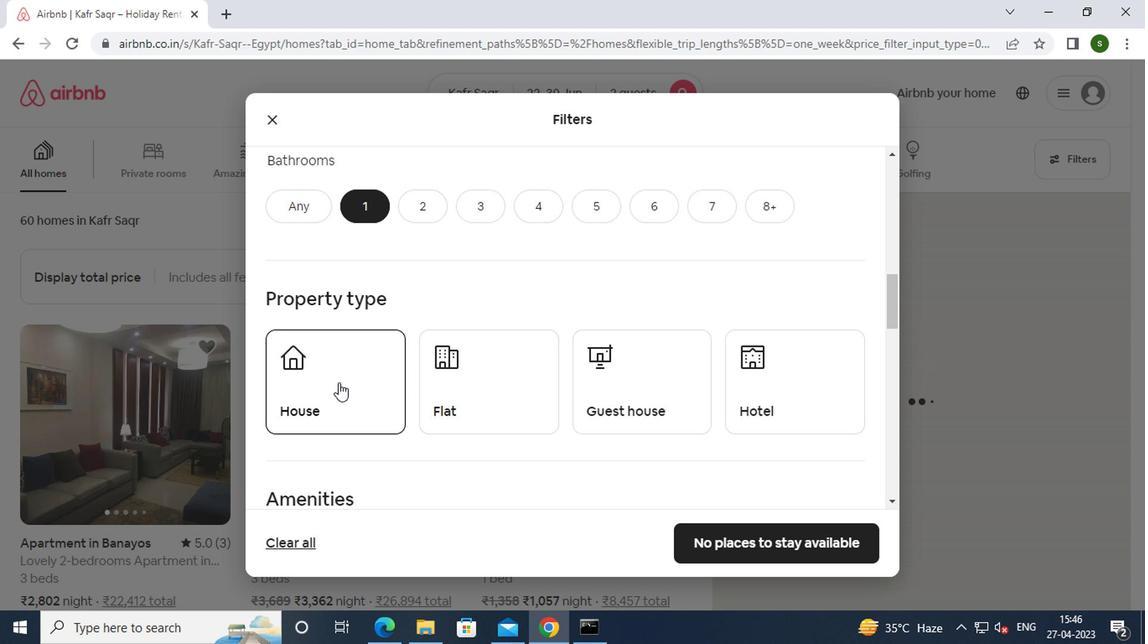 
Action: Mouse pressed left at (463, 387)
Screenshot: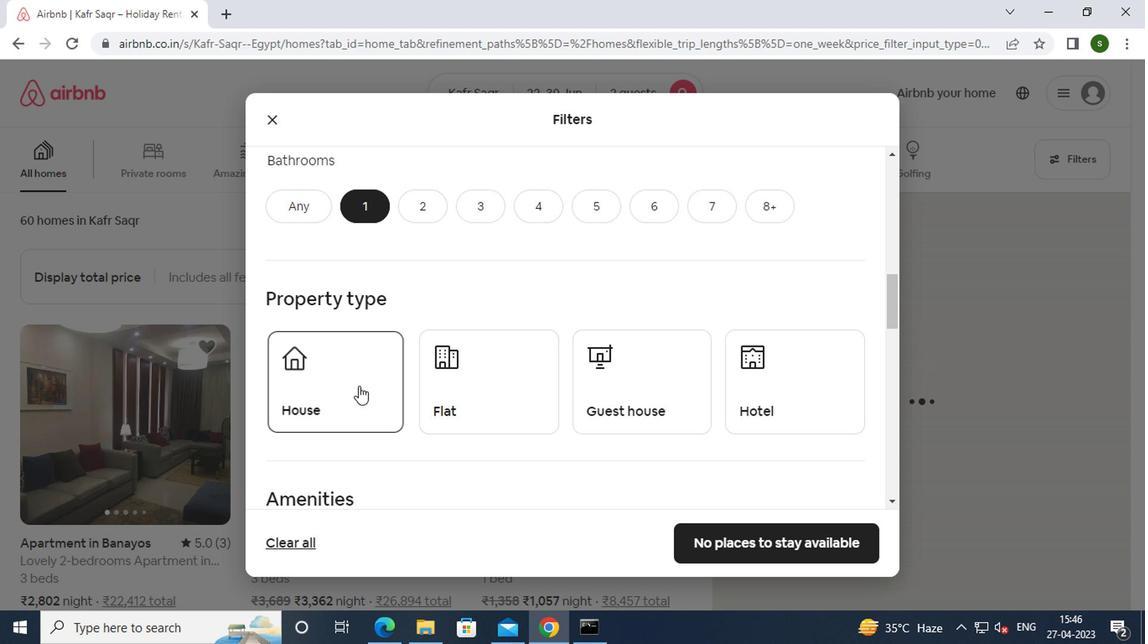 
Action: Mouse moved to (669, 368)
Screenshot: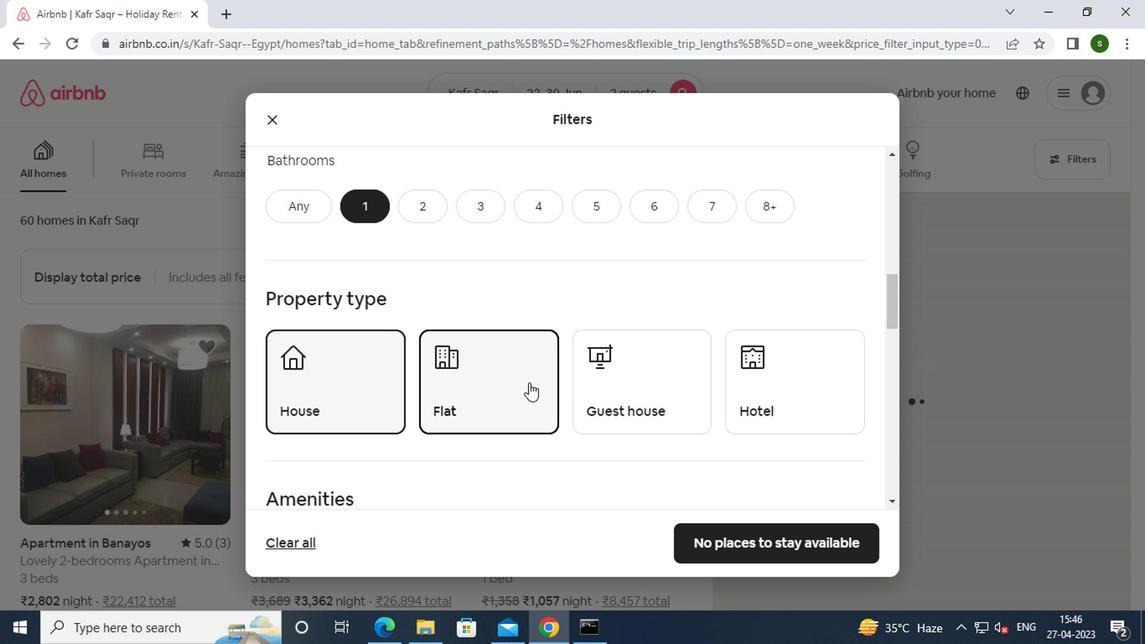 
Action: Mouse pressed left at (669, 368)
Screenshot: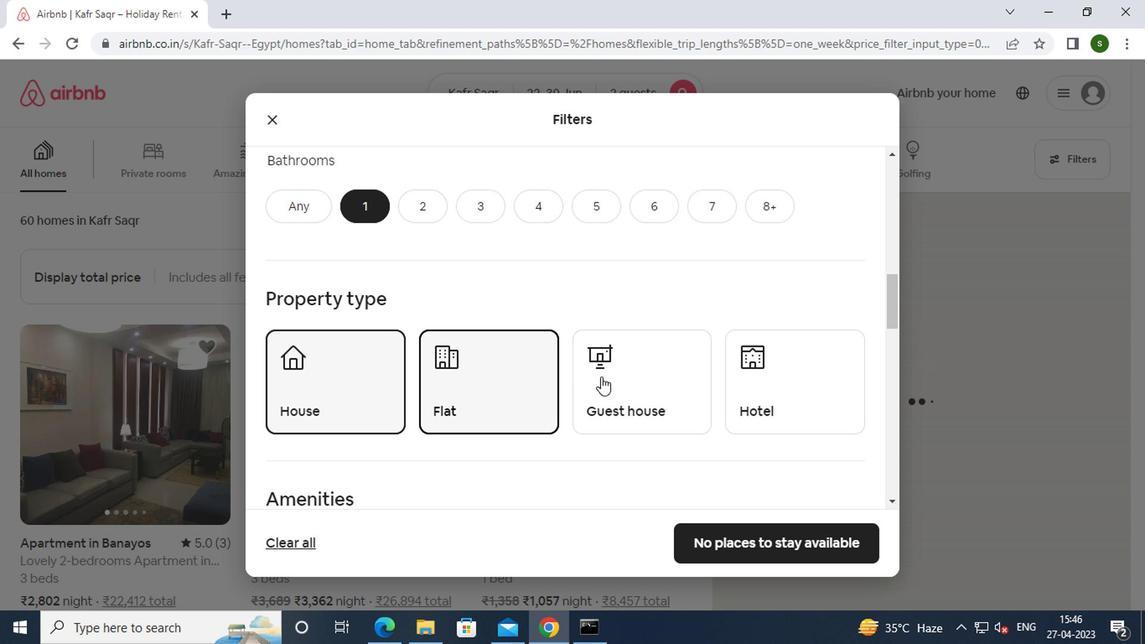 
Action: Mouse moved to (803, 362)
Screenshot: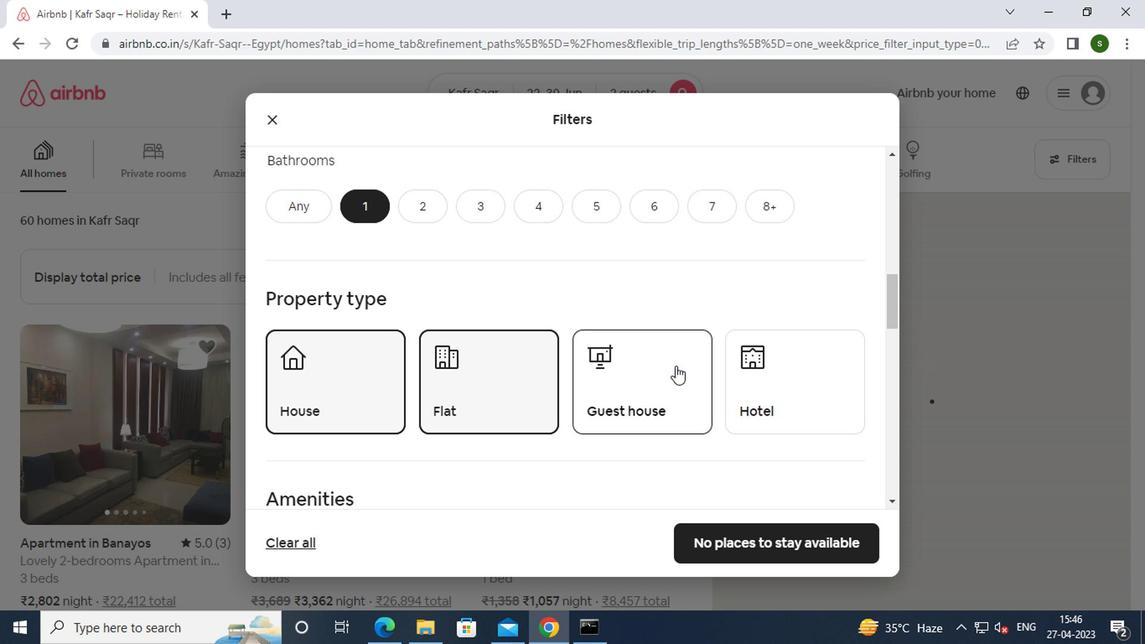 
Action: Mouse pressed left at (803, 362)
Screenshot: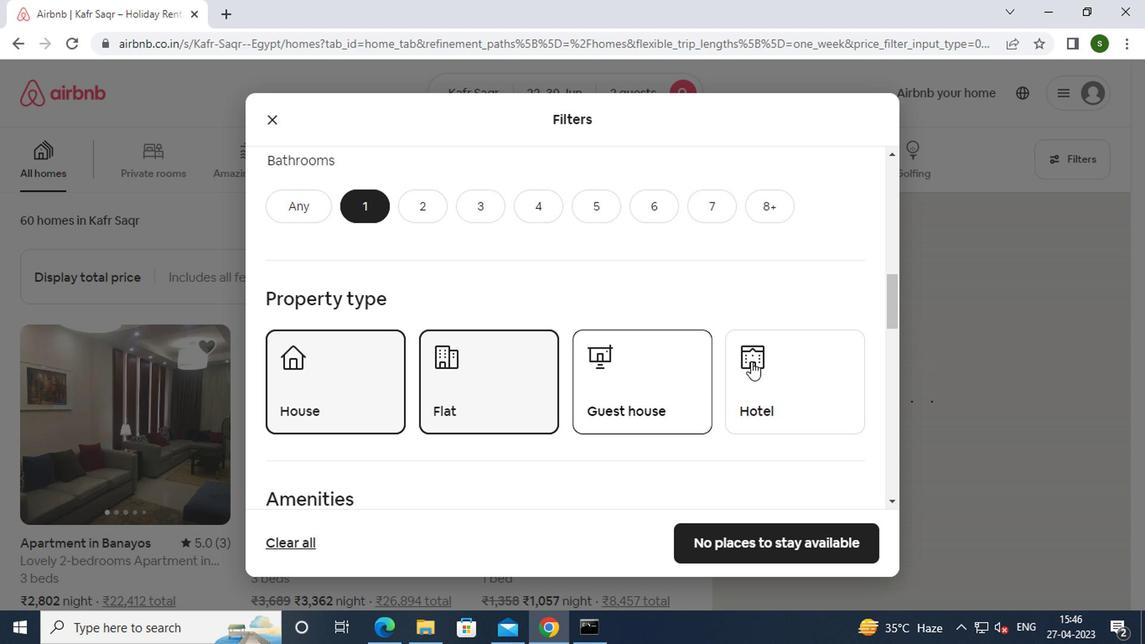 
Action: Mouse moved to (692, 367)
Screenshot: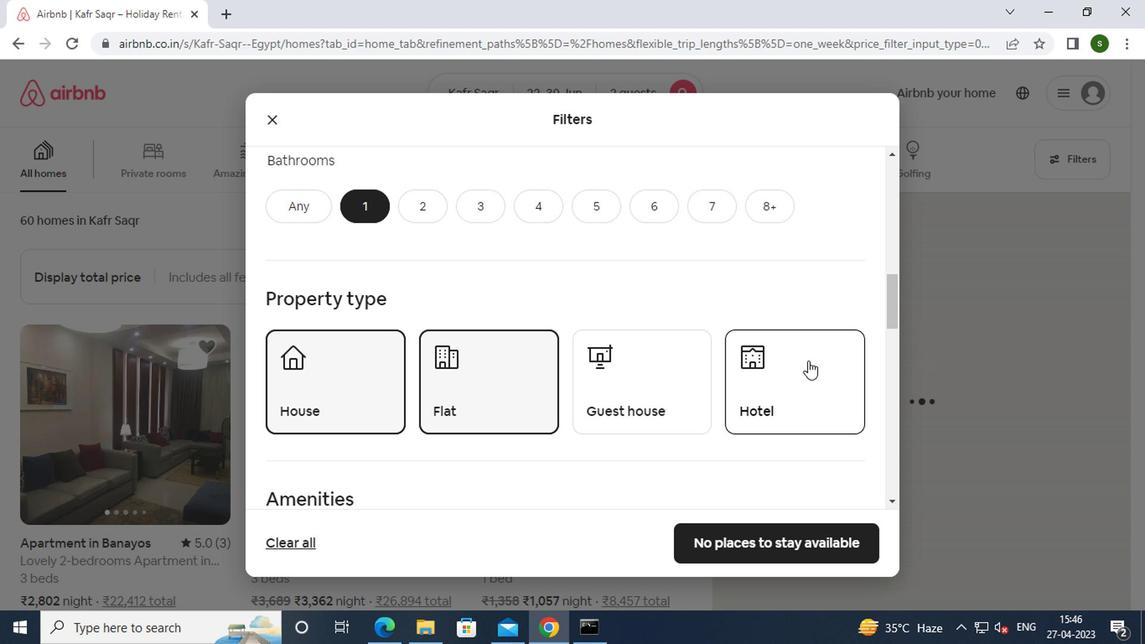
Action: Mouse scrolled (692, 366) with delta (0, -1)
Screenshot: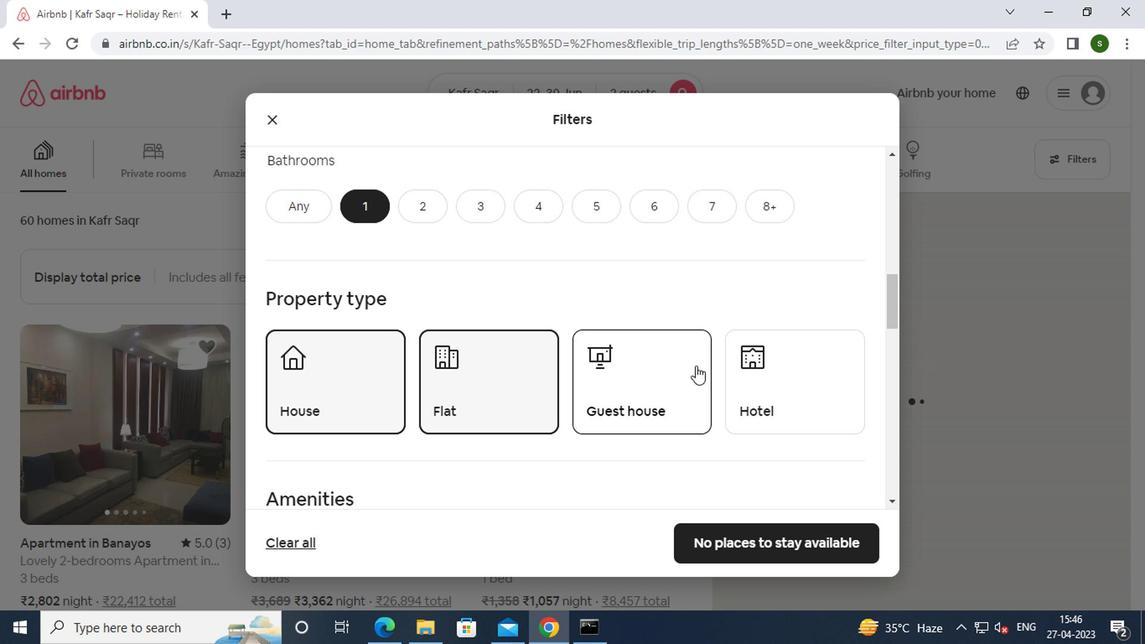 
Action: Mouse scrolled (692, 366) with delta (0, -1)
Screenshot: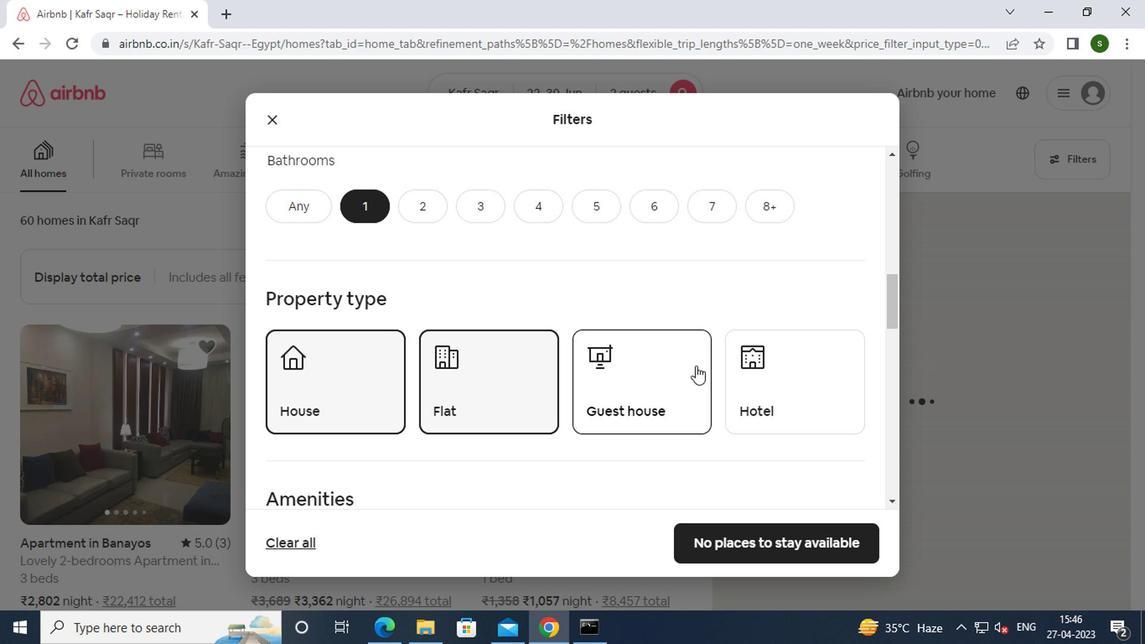 
Action: Mouse scrolled (692, 366) with delta (0, -1)
Screenshot: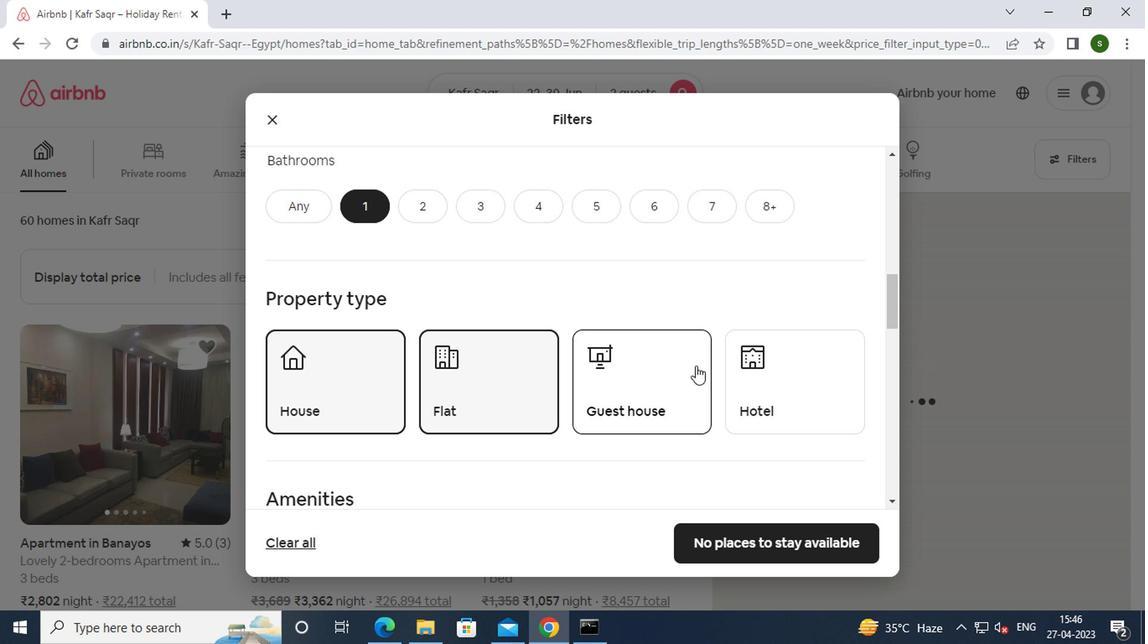 
Action: Mouse scrolled (692, 366) with delta (0, -1)
Screenshot: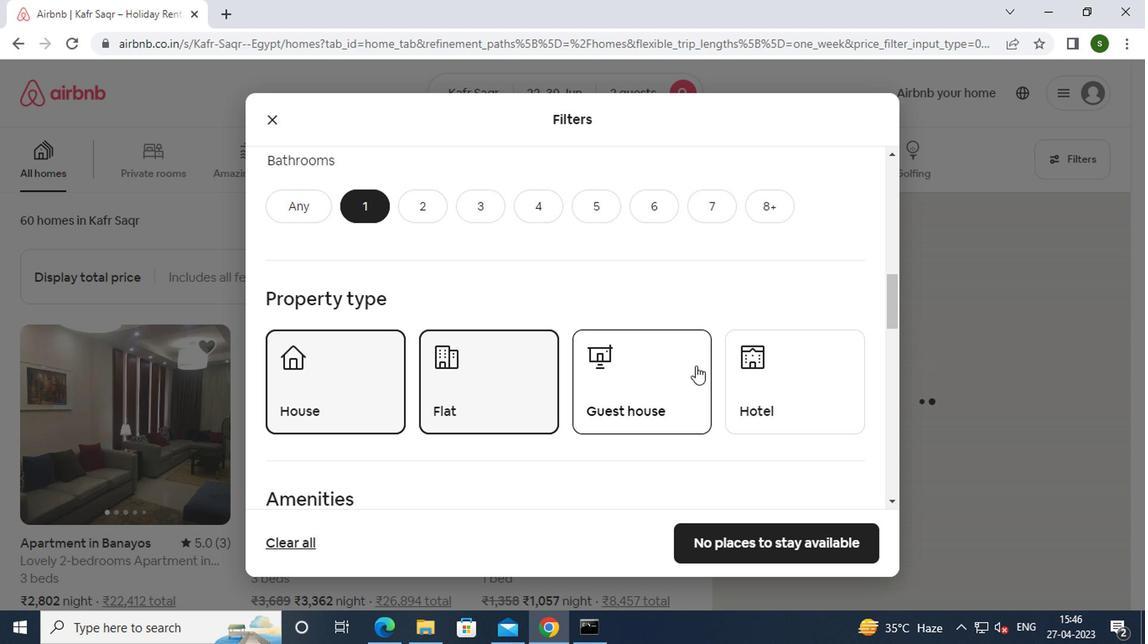 
Action: Mouse scrolled (692, 366) with delta (0, -1)
Screenshot: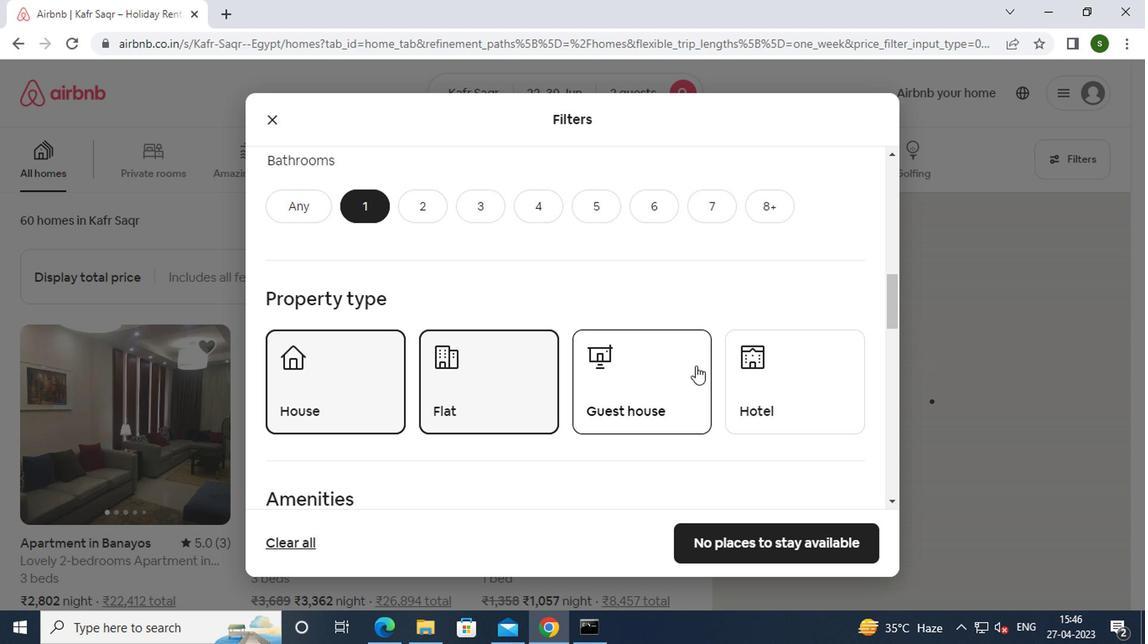 
Action: Mouse scrolled (692, 366) with delta (0, -1)
Screenshot: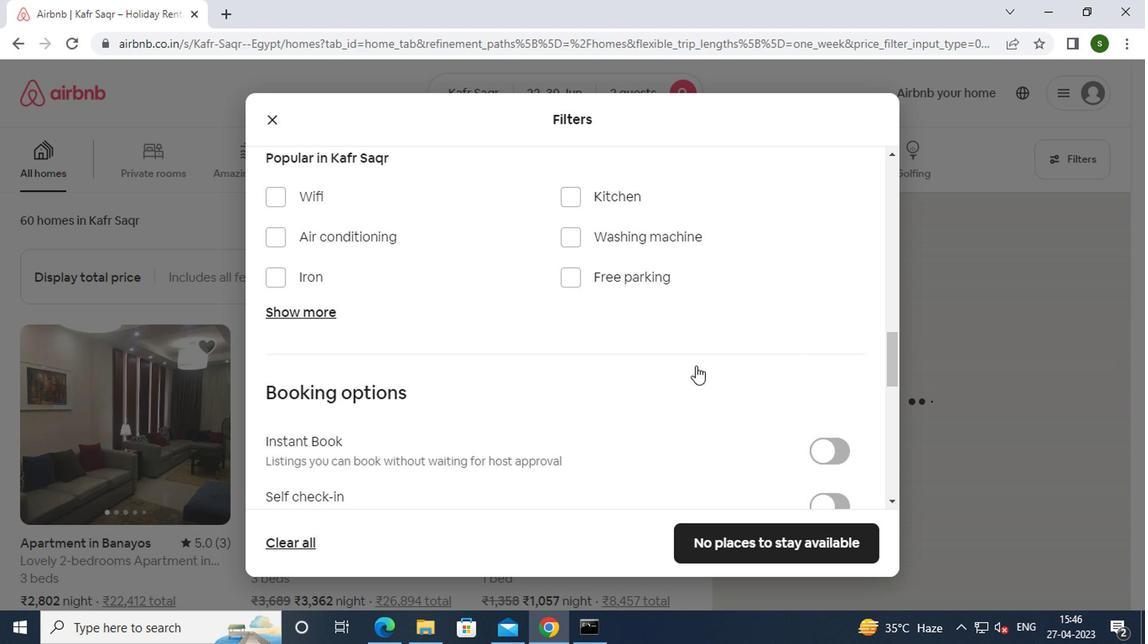 
Action: Mouse scrolled (692, 366) with delta (0, -1)
Screenshot: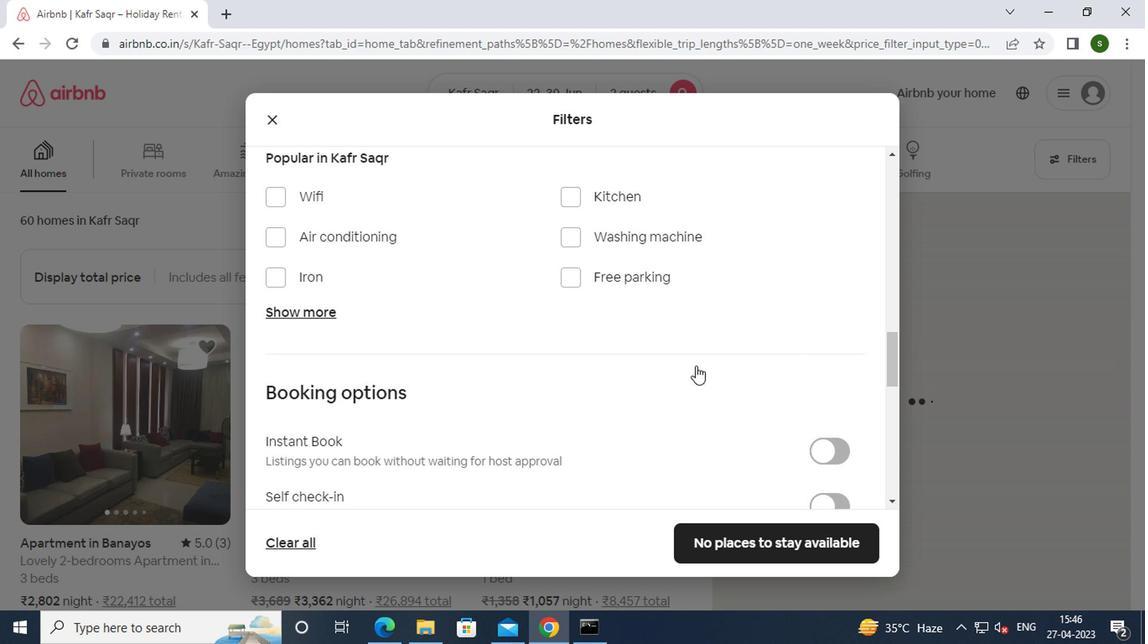 
Action: Mouse moved to (821, 310)
Screenshot: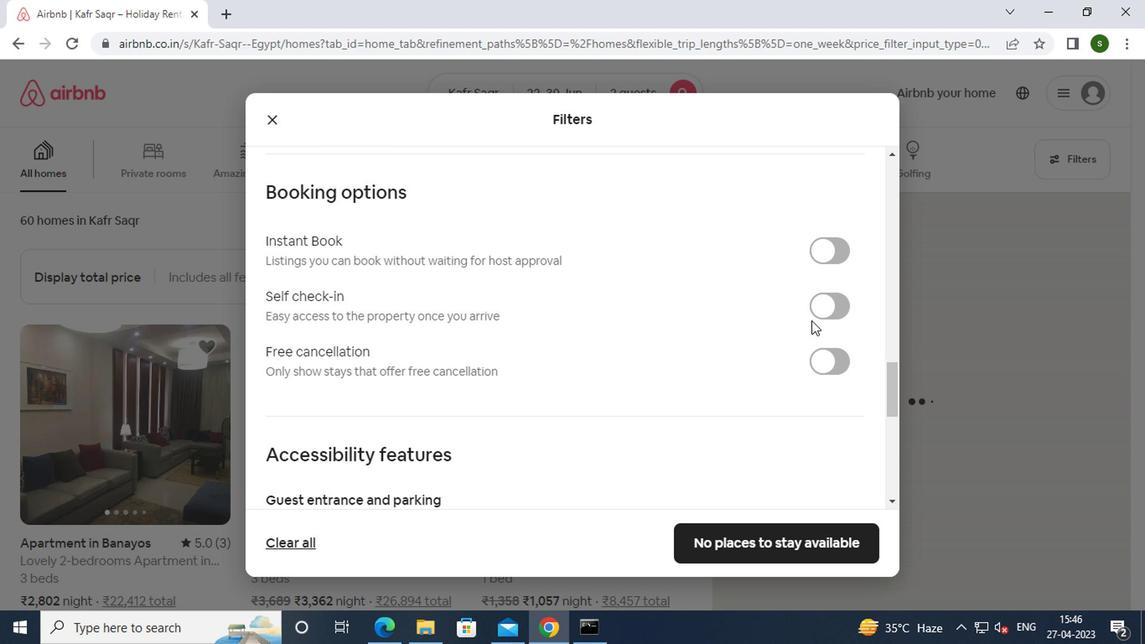
Action: Mouse pressed left at (821, 310)
Screenshot: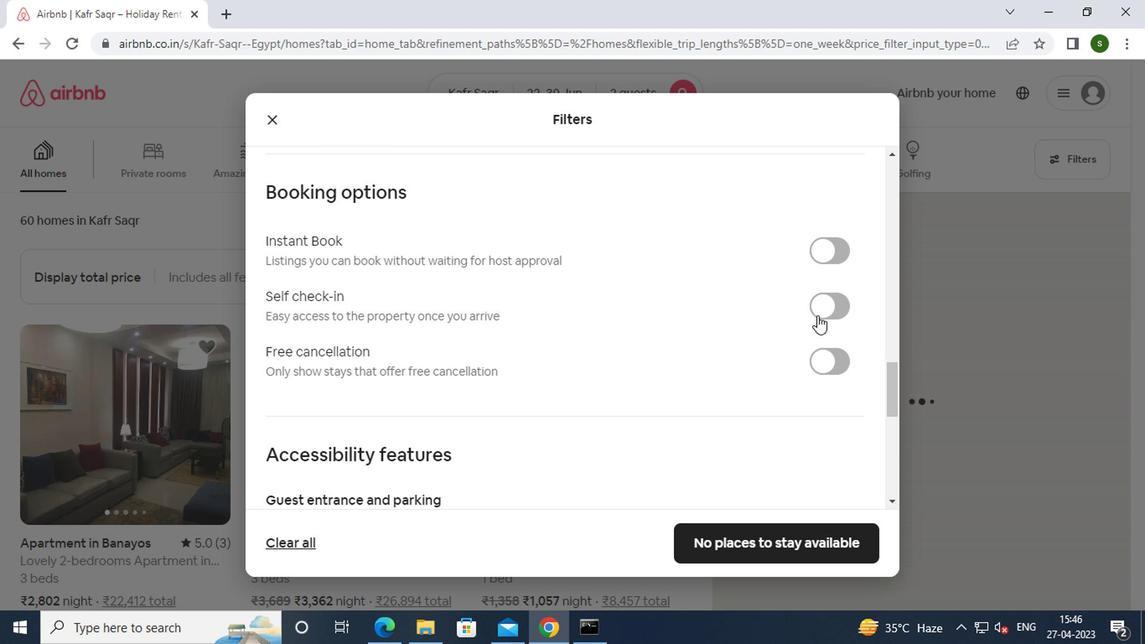 
Action: Mouse moved to (629, 358)
Screenshot: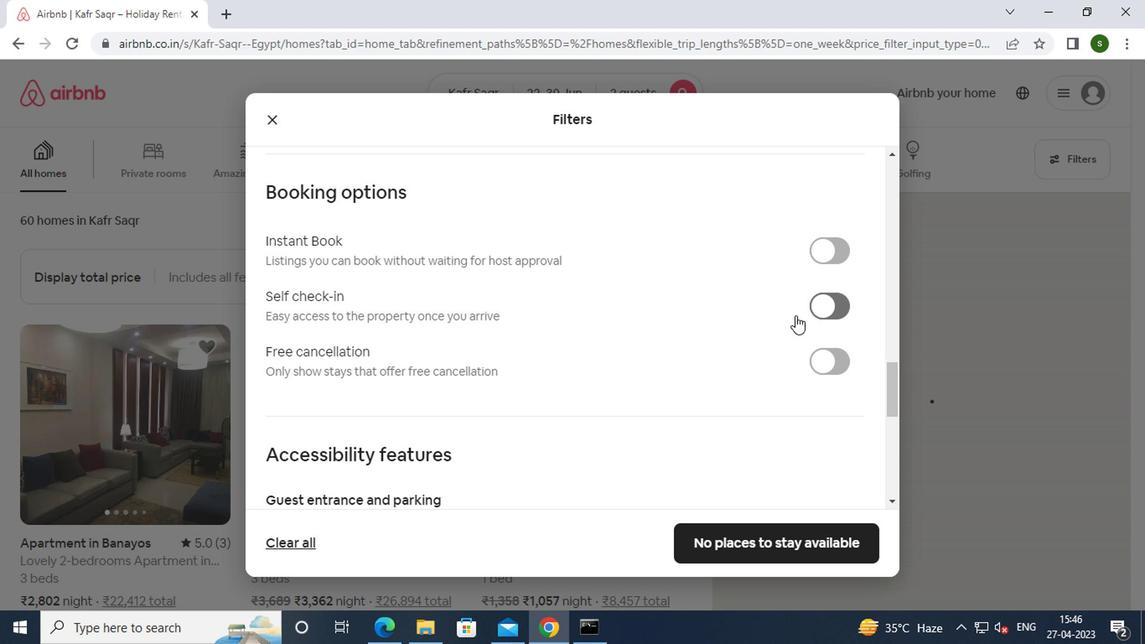 
Action: Mouse scrolled (629, 357) with delta (0, 0)
Screenshot: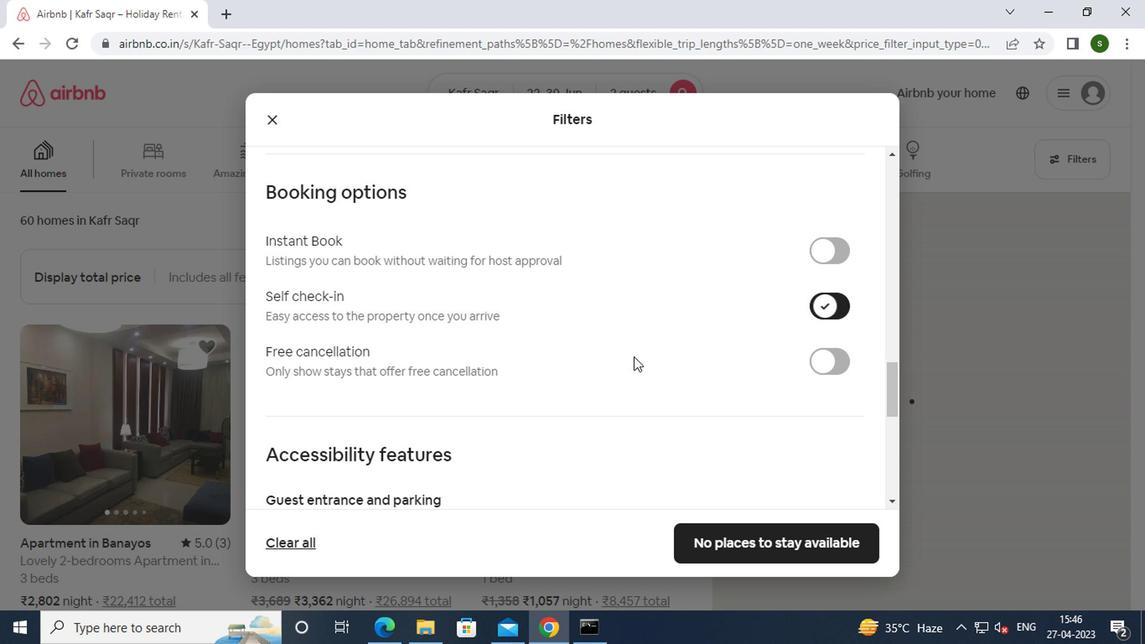 
Action: Mouse scrolled (629, 357) with delta (0, 0)
Screenshot: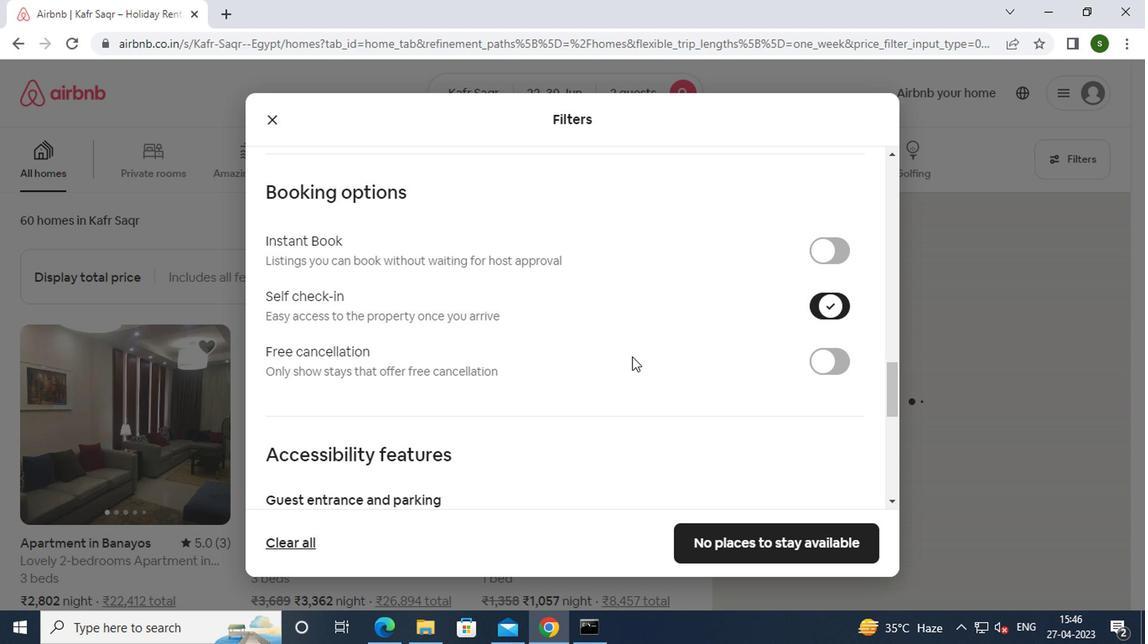 
Action: Mouse scrolled (629, 357) with delta (0, 0)
Screenshot: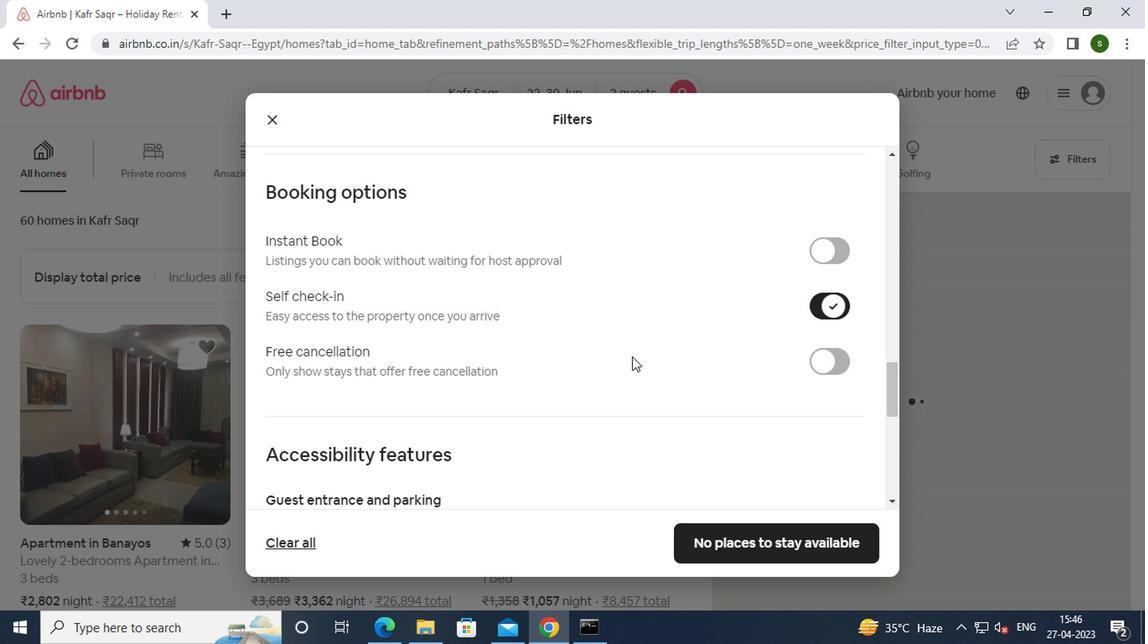 
Action: Mouse scrolled (629, 357) with delta (0, 0)
Screenshot: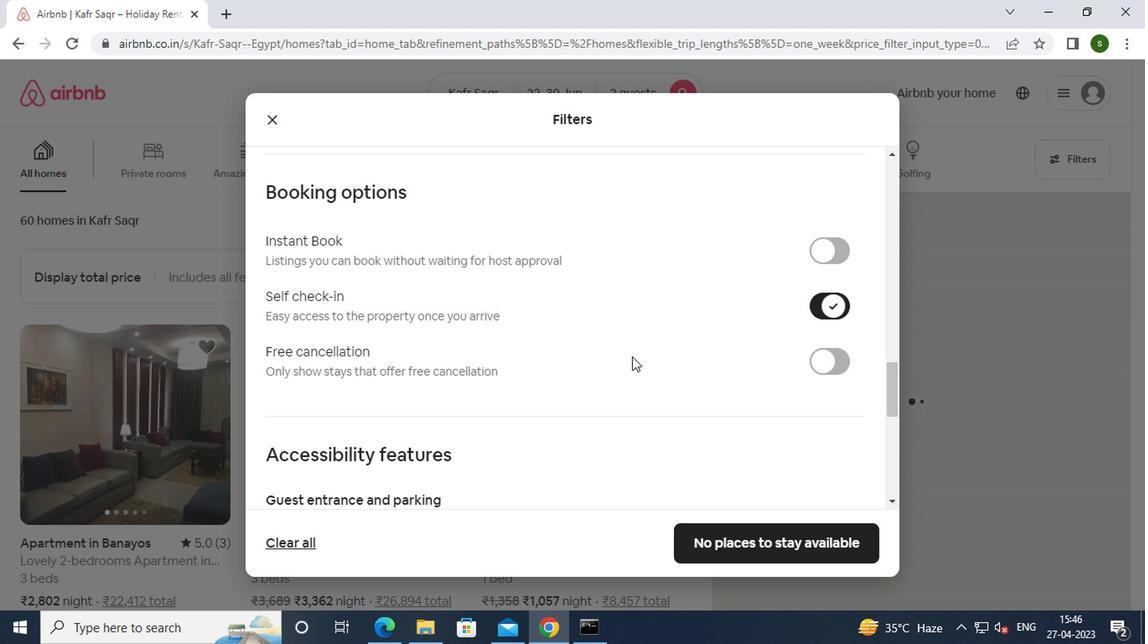
Action: Mouse scrolled (629, 357) with delta (0, 0)
Screenshot: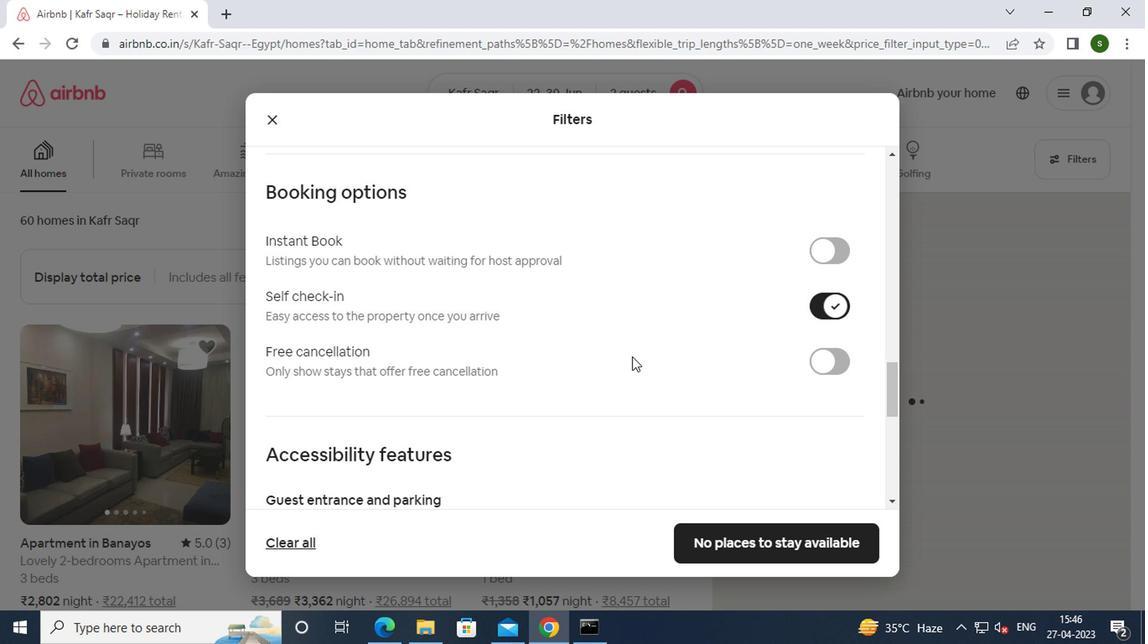 
Action: Mouse scrolled (629, 357) with delta (0, 0)
Screenshot: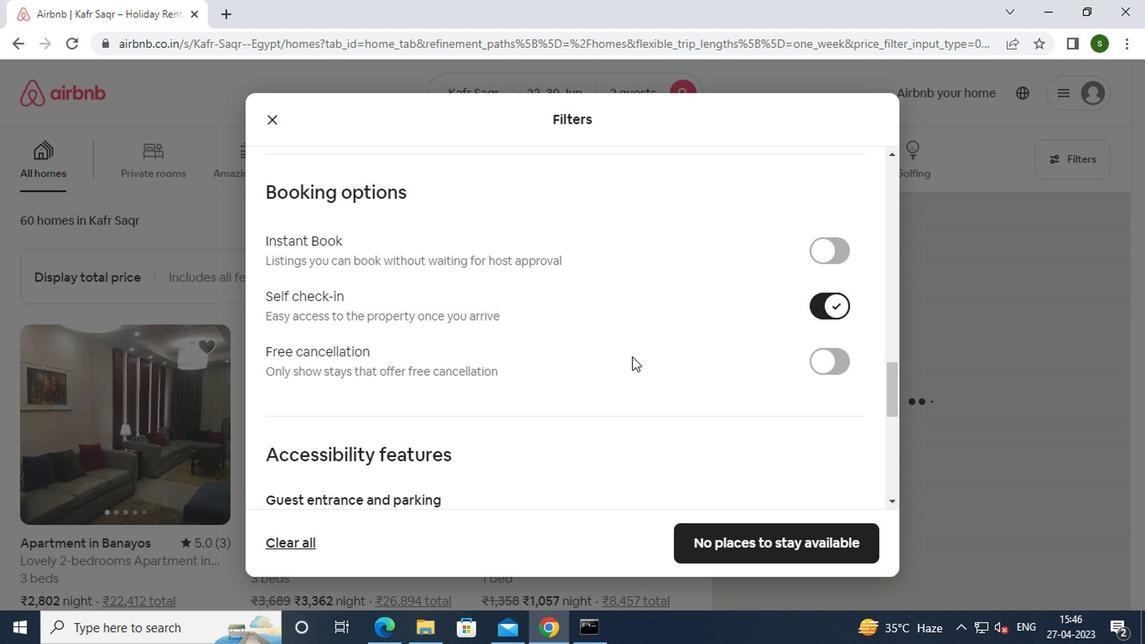 
Action: Mouse scrolled (629, 357) with delta (0, 0)
Screenshot: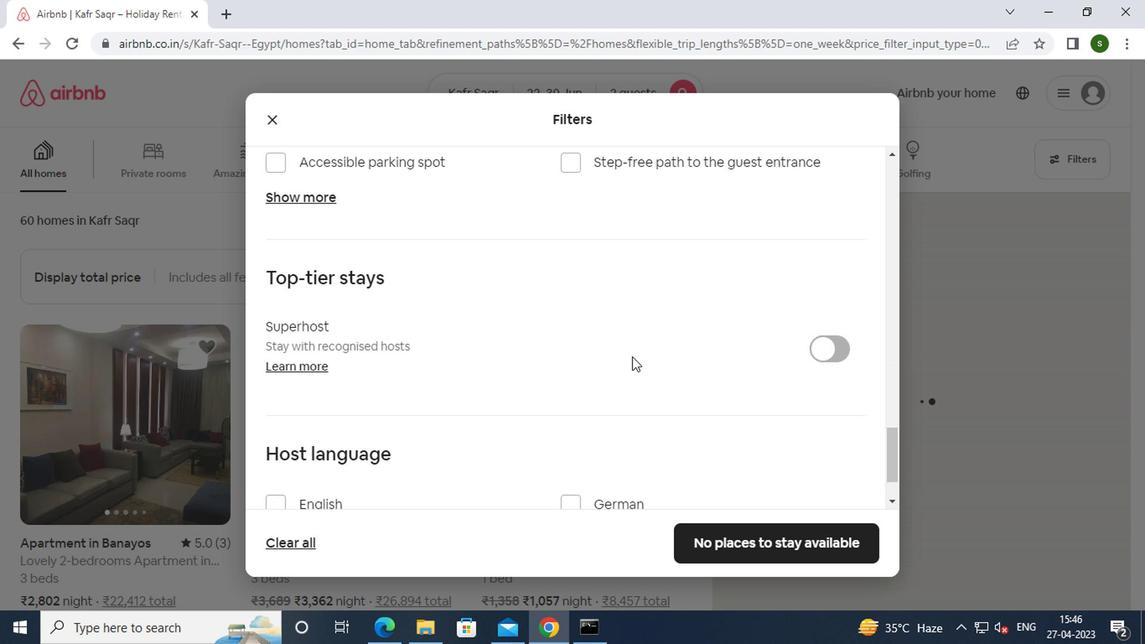 
Action: Mouse scrolled (629, 357) with delta (0, 0)
Screenshot: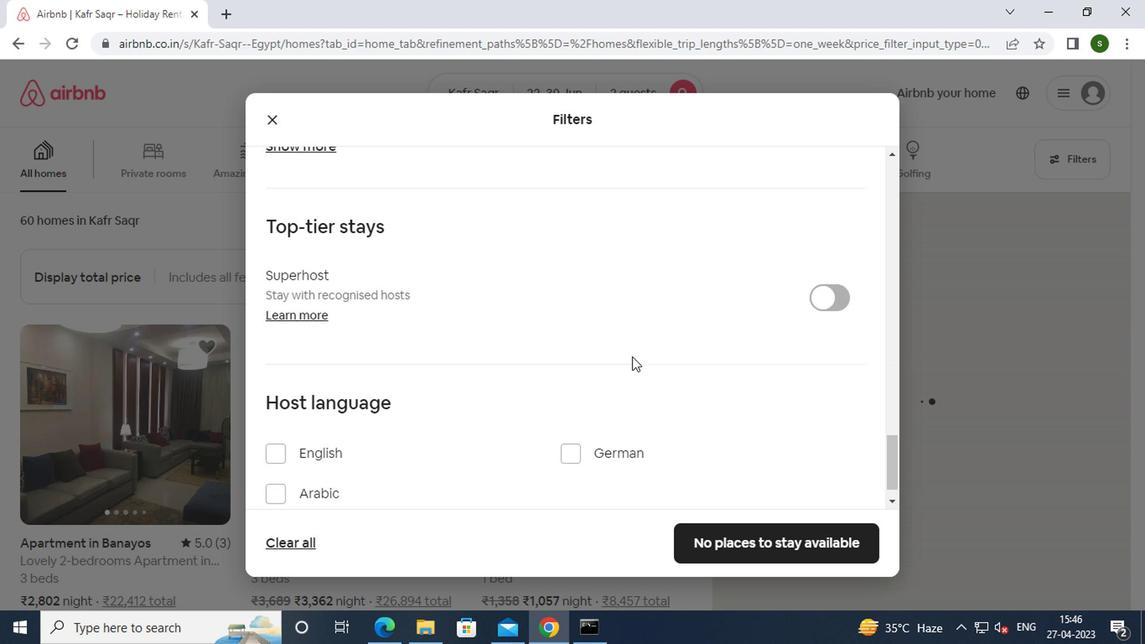 
Action: Mouse moved to (321, 432)
Screenshot: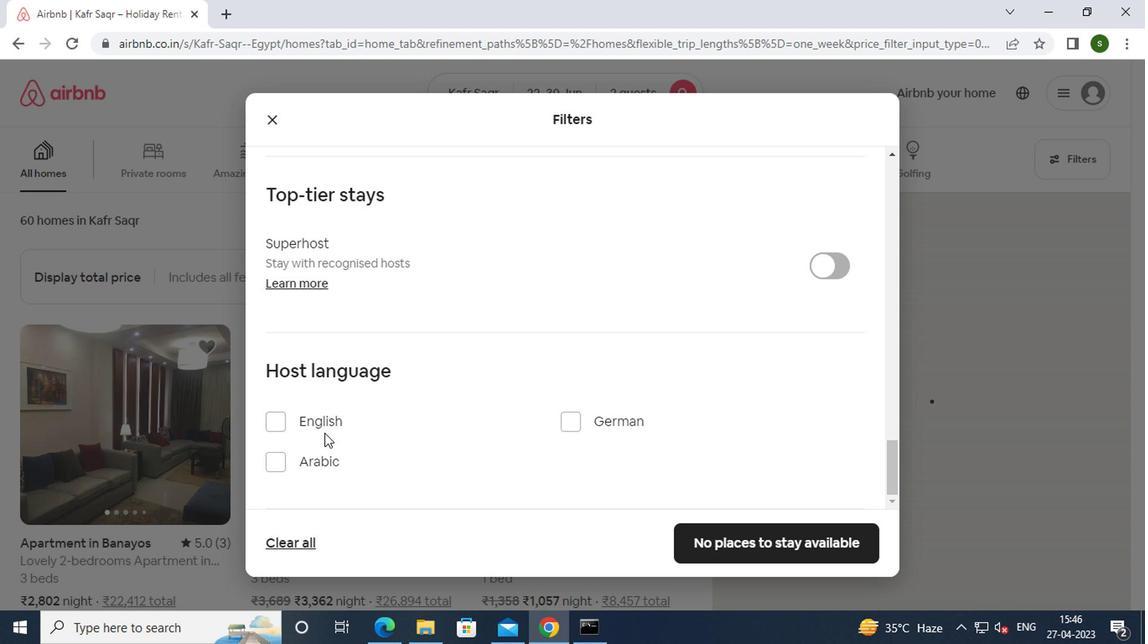 
Action: Mouse pressed left at (321, 432)
Screenshot: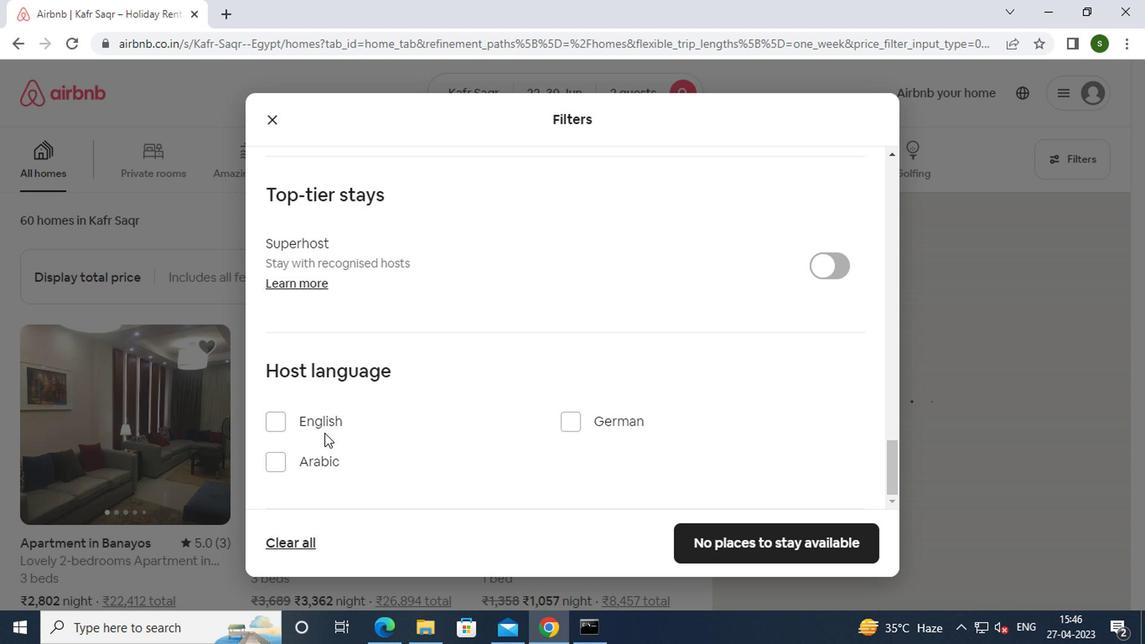 
Action: Mouse moved to (769, 548)
Screenshot: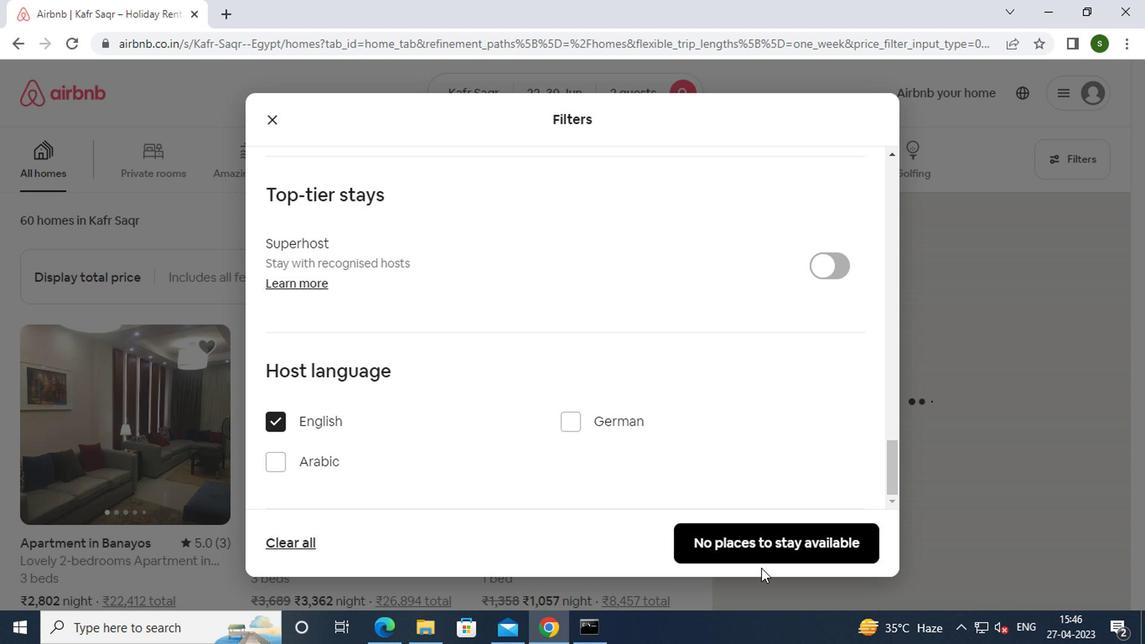 
Action: Mouse pressed left at (769, 548)
Screenshot: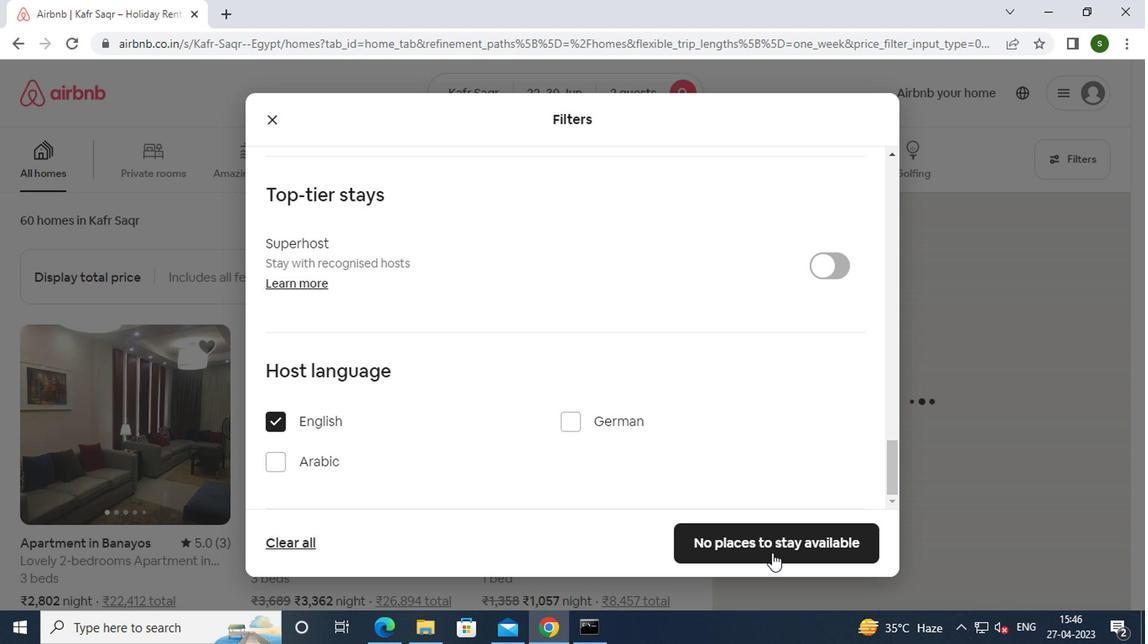 
Action: Mouse moved to (537, 430)
Screenshot: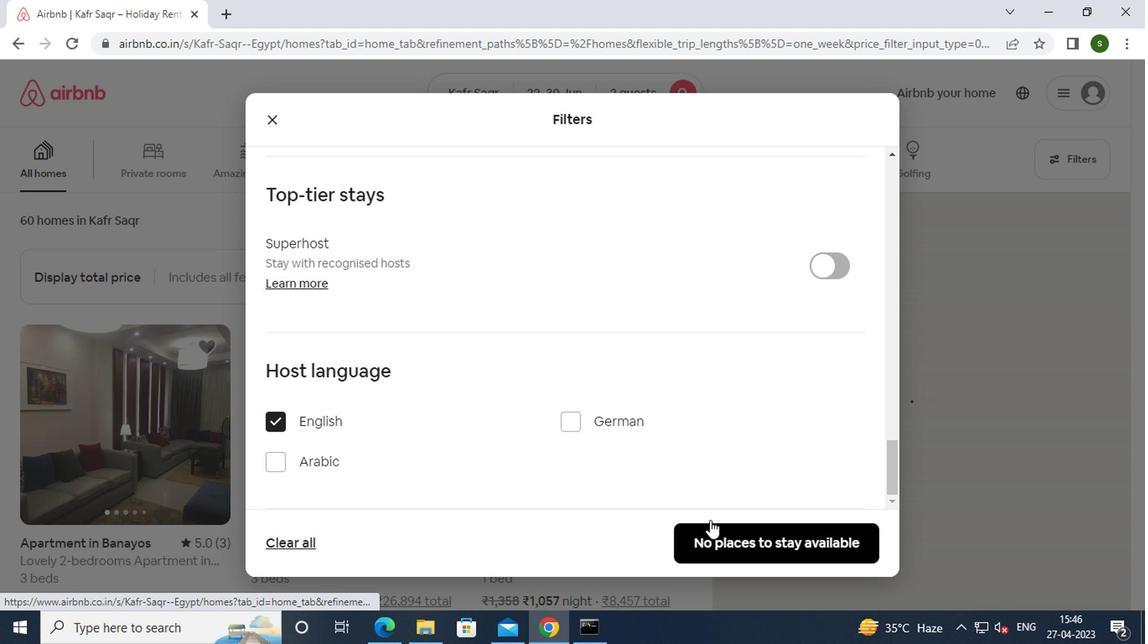 
